 Task: Find a house in Savage, United States, for two guests from June 8 to June 16, with a price range of ₹10,000 to ₹15,000, including Wifi and self check-in, and hosted by someone who speaks English.
Action: Mouse moved to (446, 118)
Screenshot: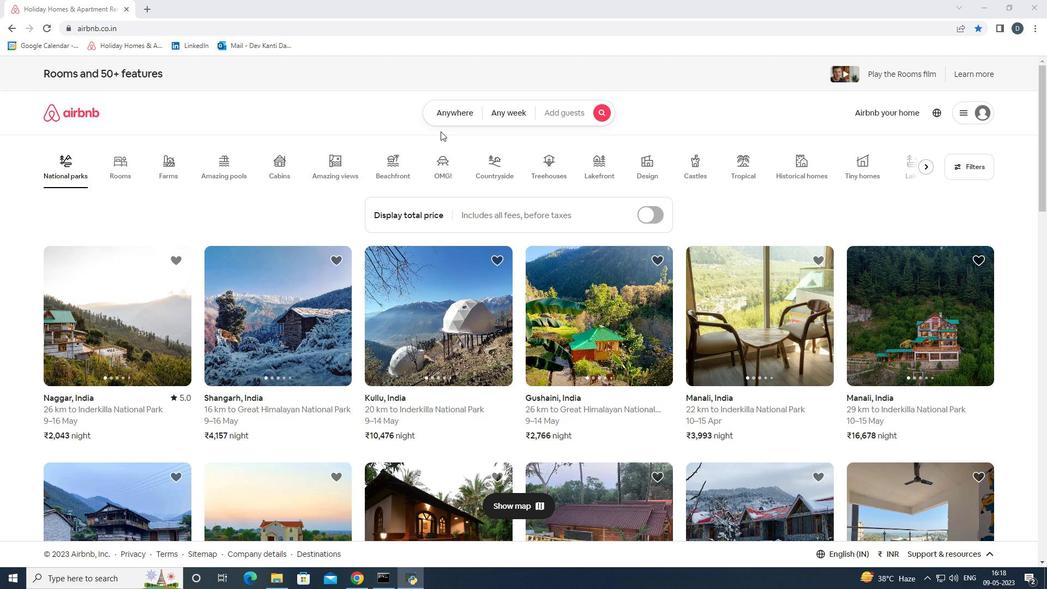 
Action: Mouse pressed left at (446, 118)
Screenshot: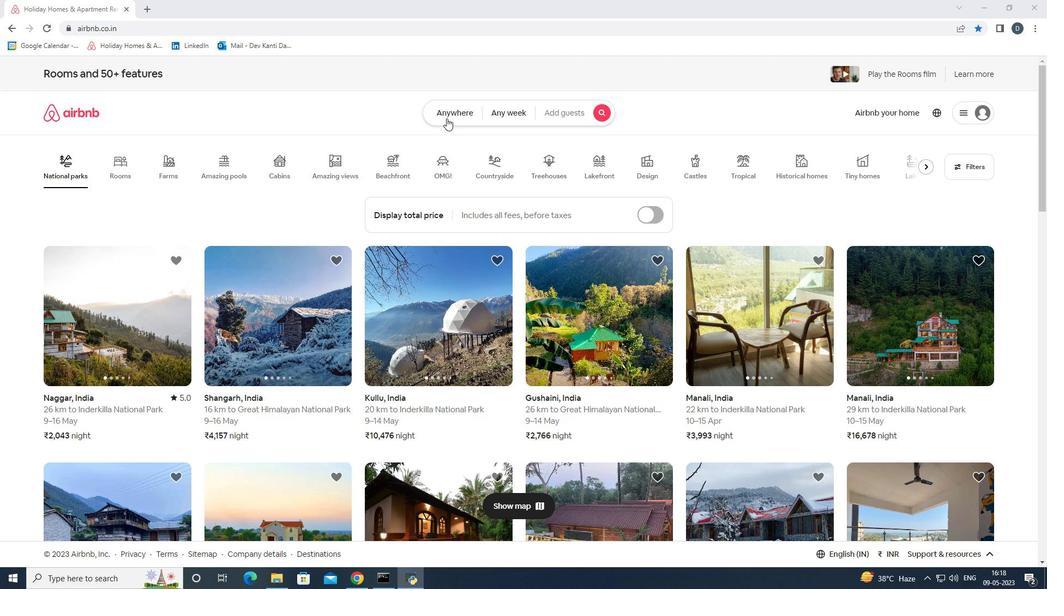 
Action: Mouse moved to (389, 158)
Screenshot: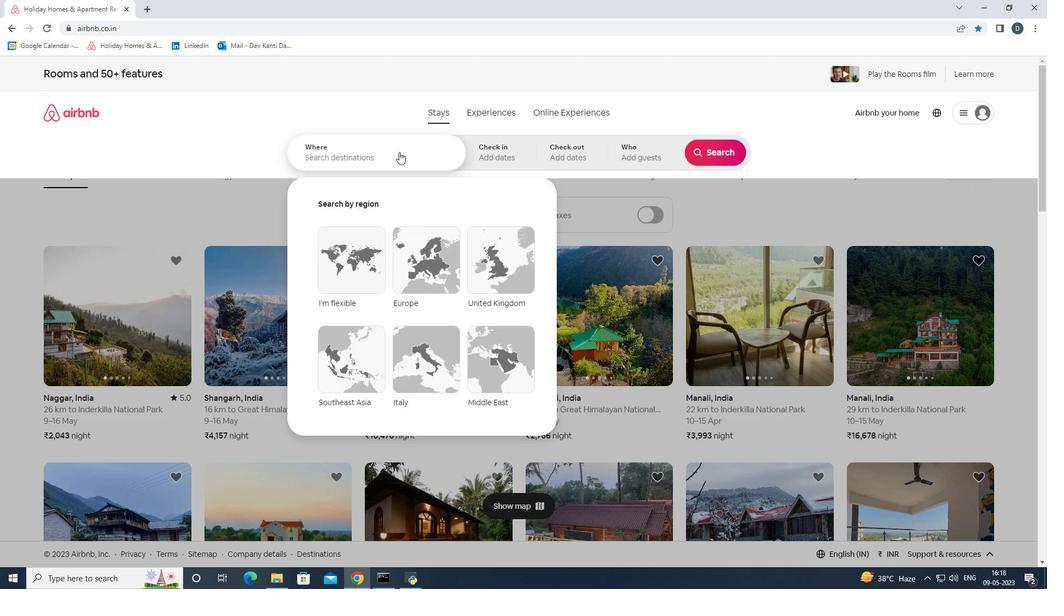 
Action: Mouse pressed left at (389, 158)
Screenshot: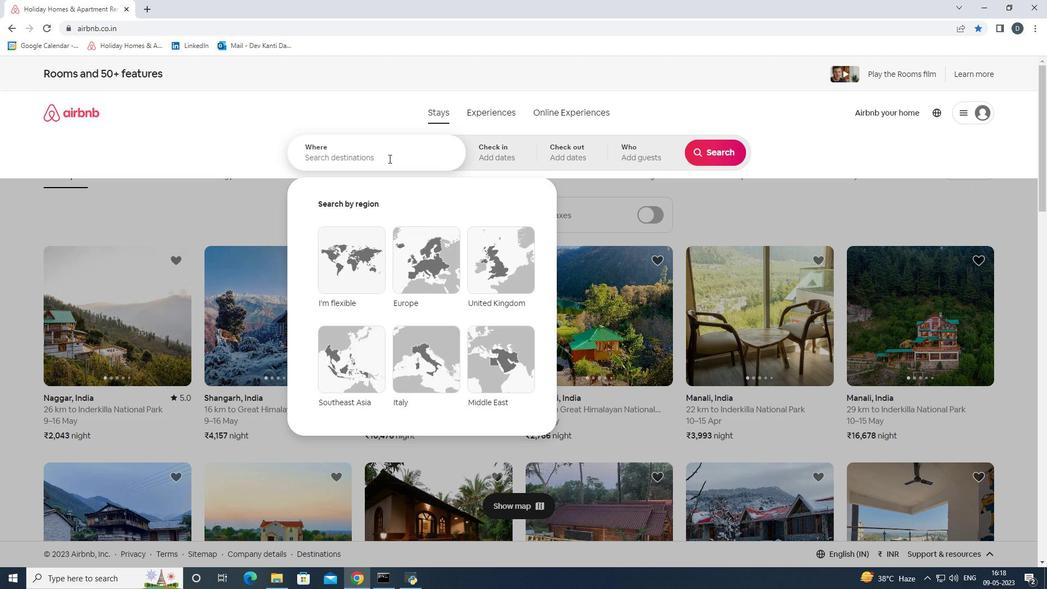 
Action: Key pressed <Key.shift><Key.shift><Key.shift><Key.shift><Key.shift><Key.shift><Key.shift>Savage,<Key.space><Key.shift><Key.shift><Key.shift><Key.shift><Key.shift><Key.shift><Key.shift>United<Key.space><Key.shift>States<Key.enter>
Screenshot: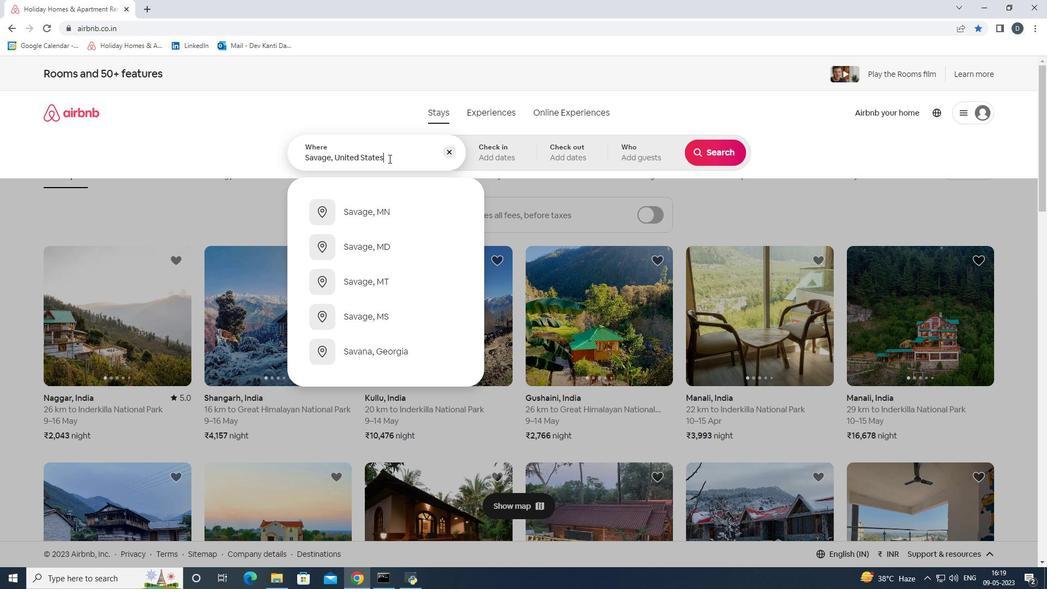
Action: Mouse moved to (707, 242)
Screenshot: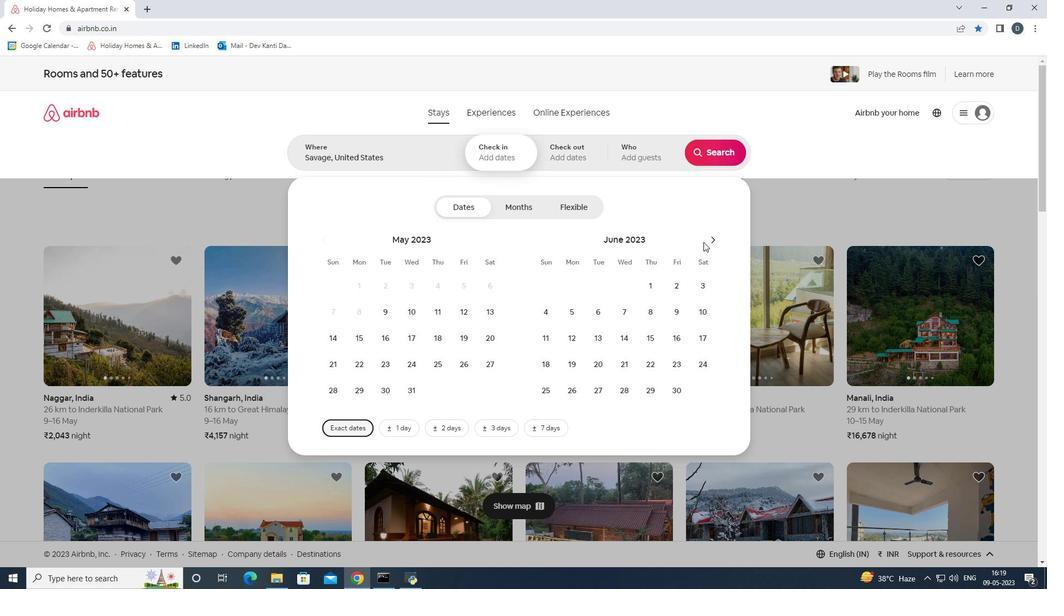 
Action: Mouse pressed left at (707, 242)
Screenshot: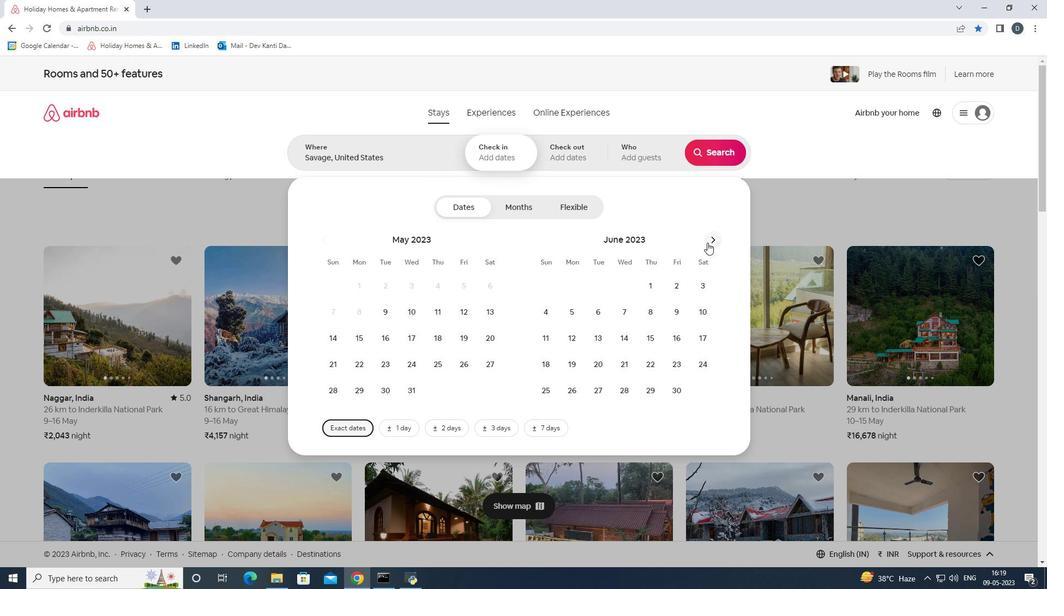 
Action: Mouse moved to (444, 312)
Screenshot: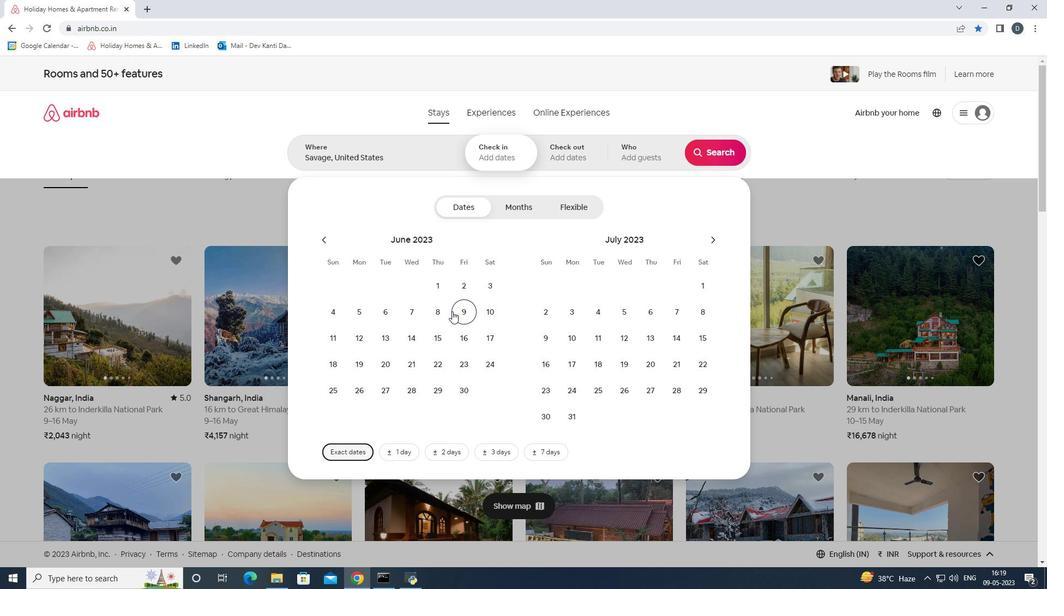
Action: Mouse pressed left at (444, 312)
Screenshot: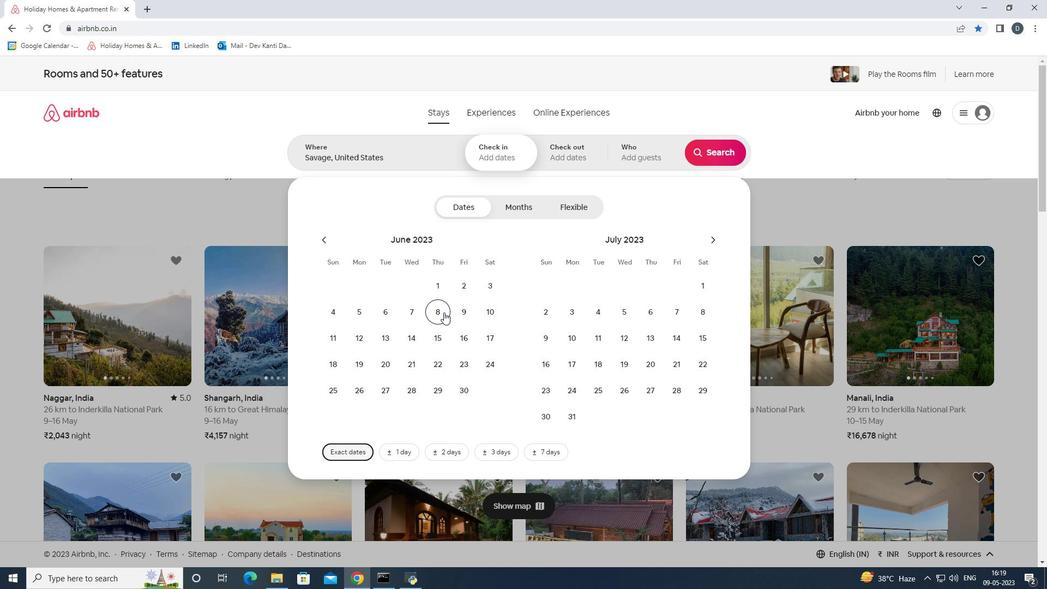 
Action: Mouse moved to (473, 331)
Screenshot: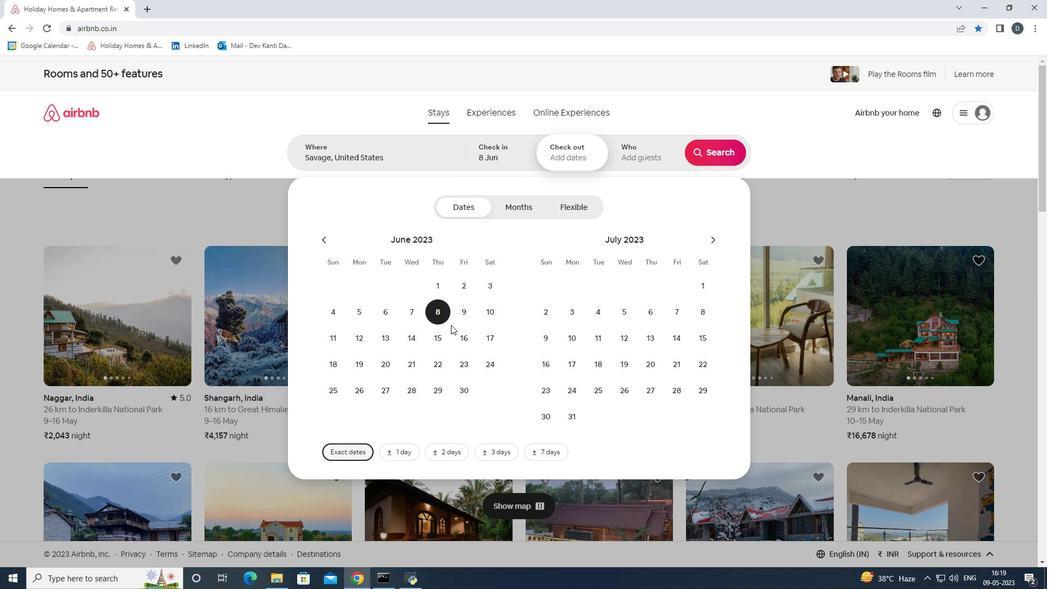 
Action: Mouse pressed left at (473, 331)
Screenshot: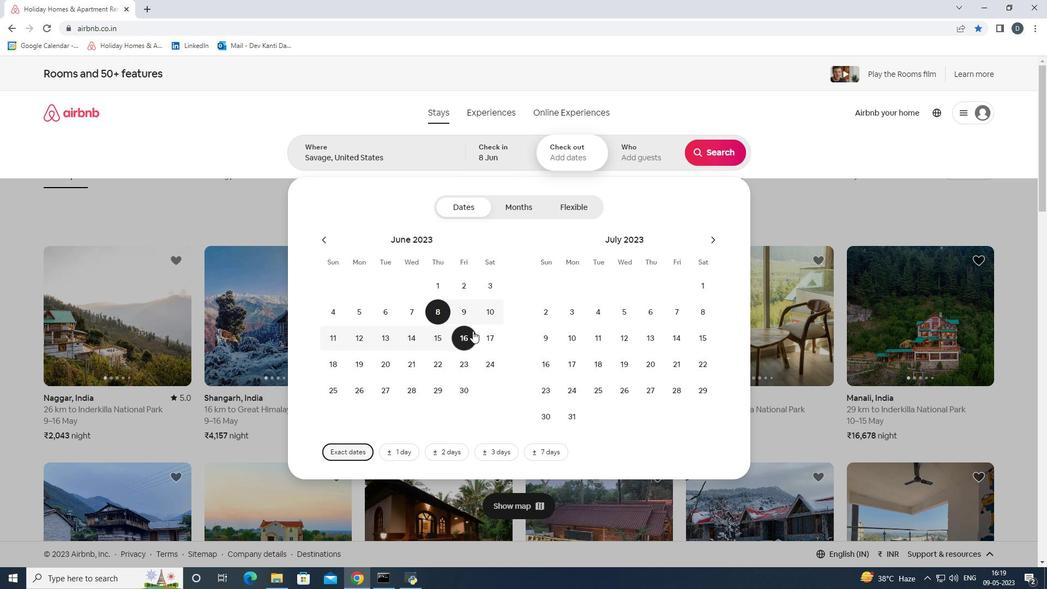 
Action: Mouse moved to (641, 146)
Screenshot: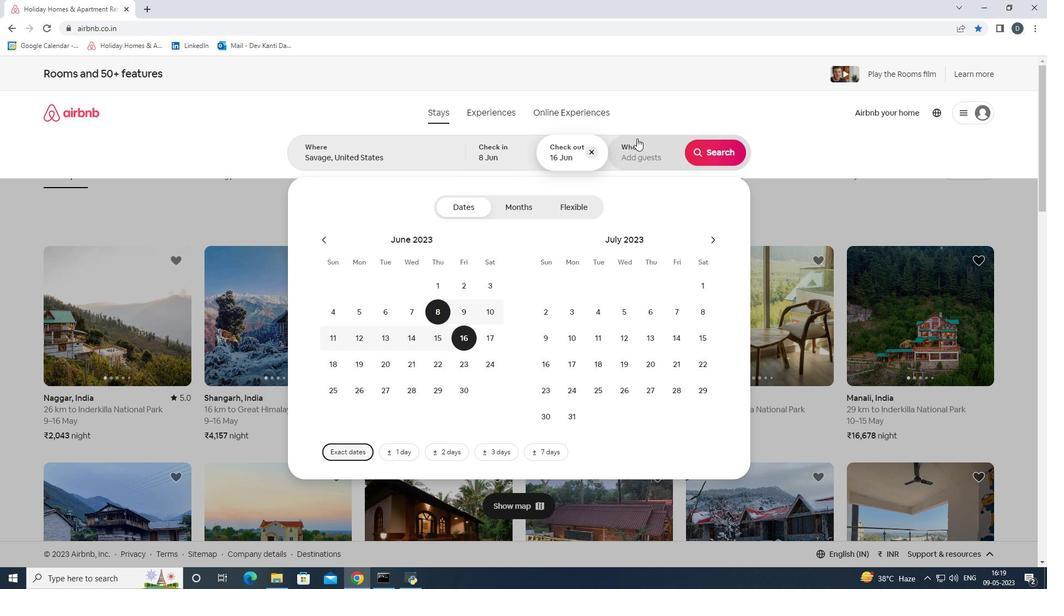 
Action: Mouse pressed left at (641, 146)
Screenshot: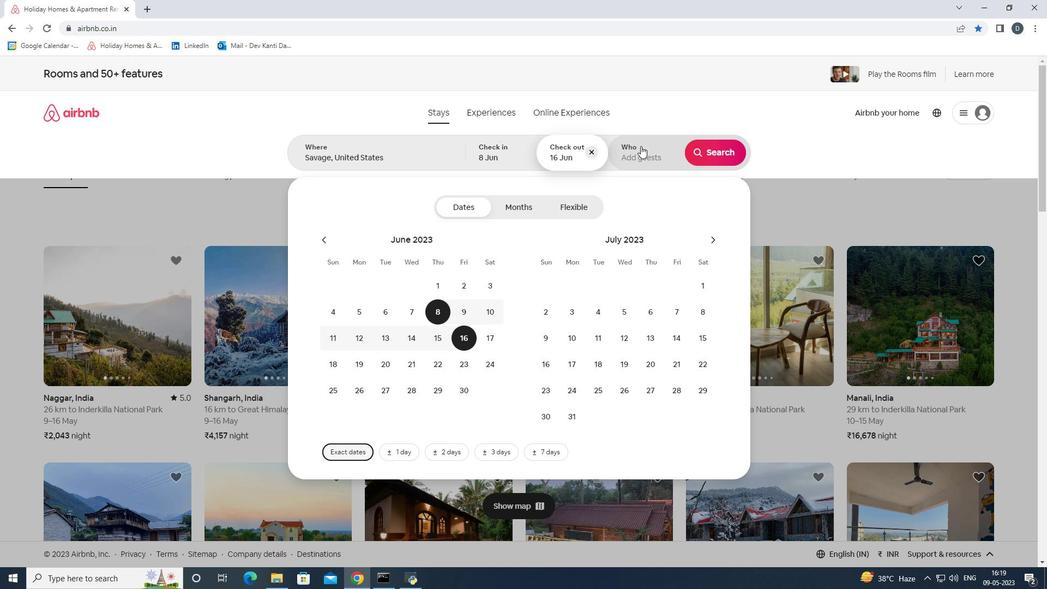
Action: Mouse moved to (715, 205)
Screenshot: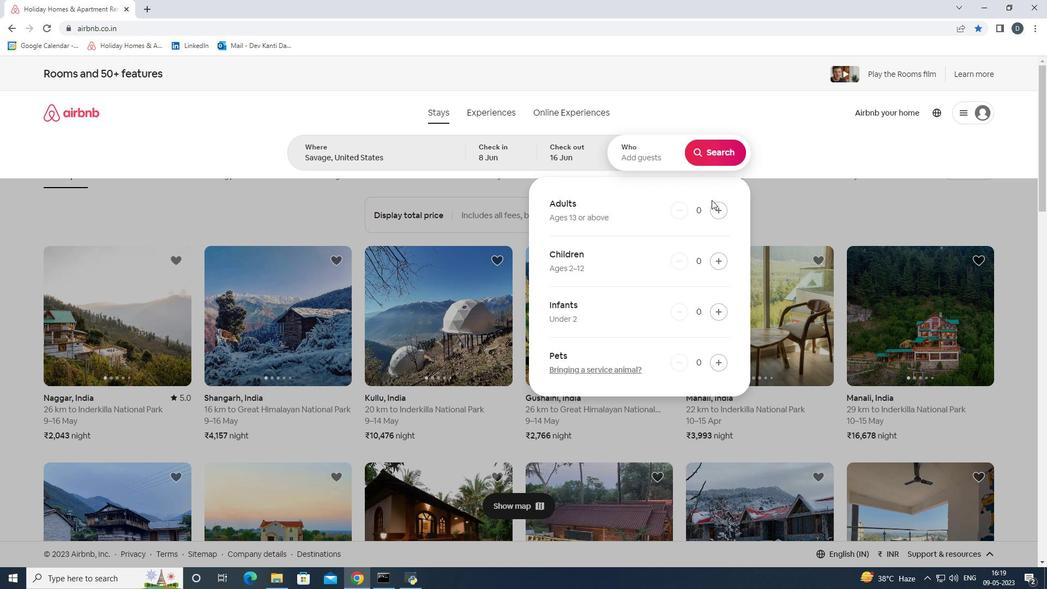 
Action: Mouse pressed left at (715, 205)
Screenshot: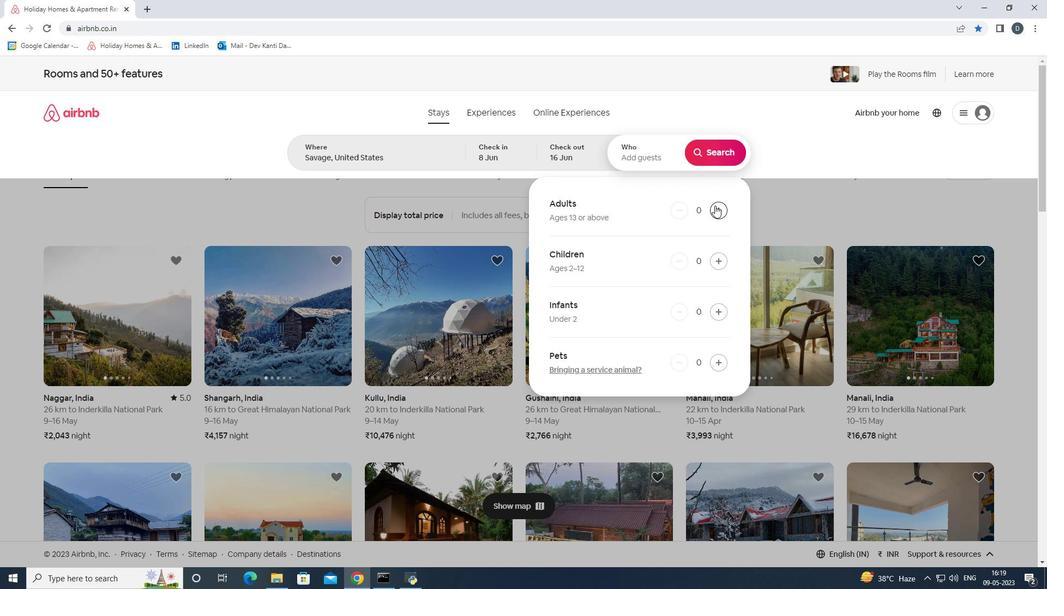 
Action: Mouse pressed left at (715, 205)
Screenshot: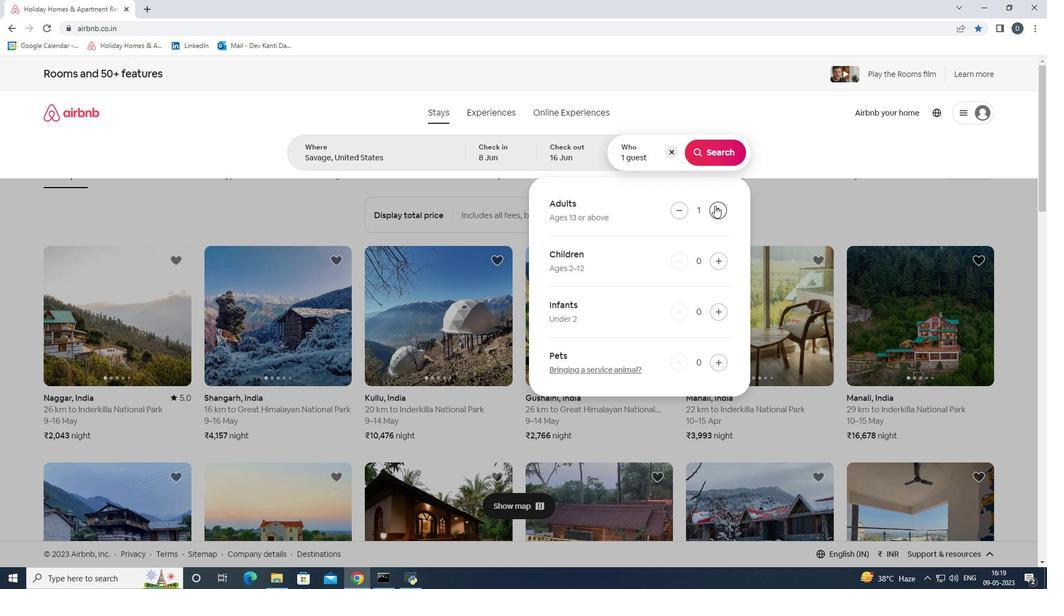 
Action: Mouse moved to (714, 162)
Screenshot: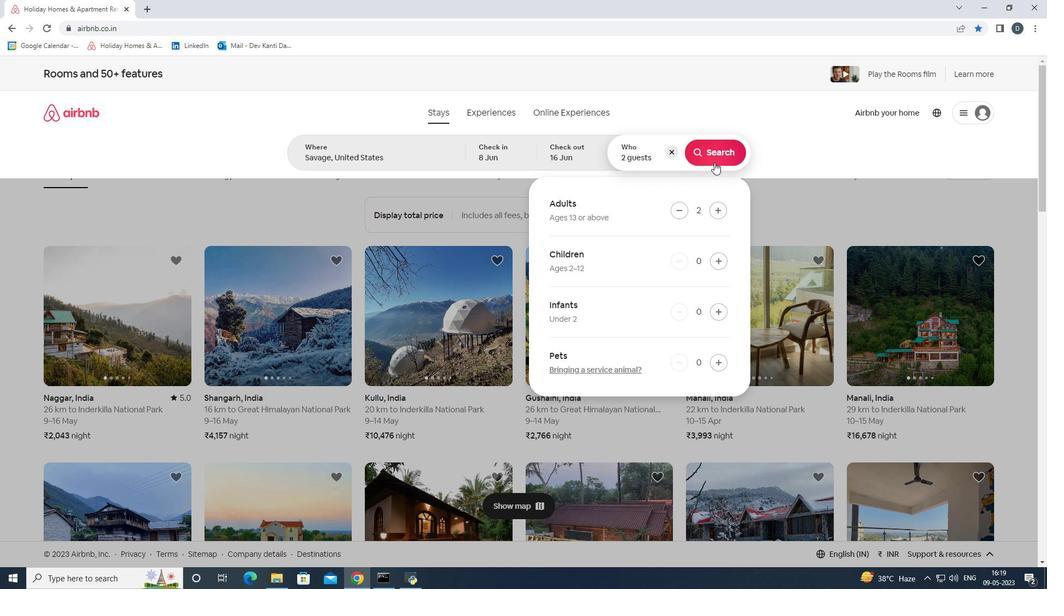 
Action: Mouse pressed left at (714, 162)
Screenshot: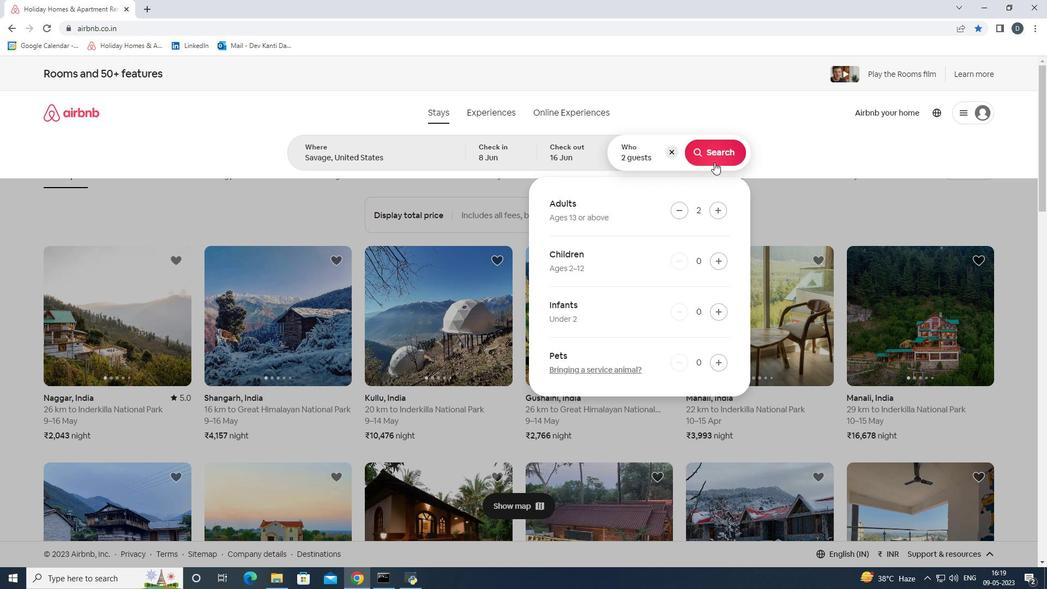 
Action: Mouse moved to (980, 130)
Screenshot: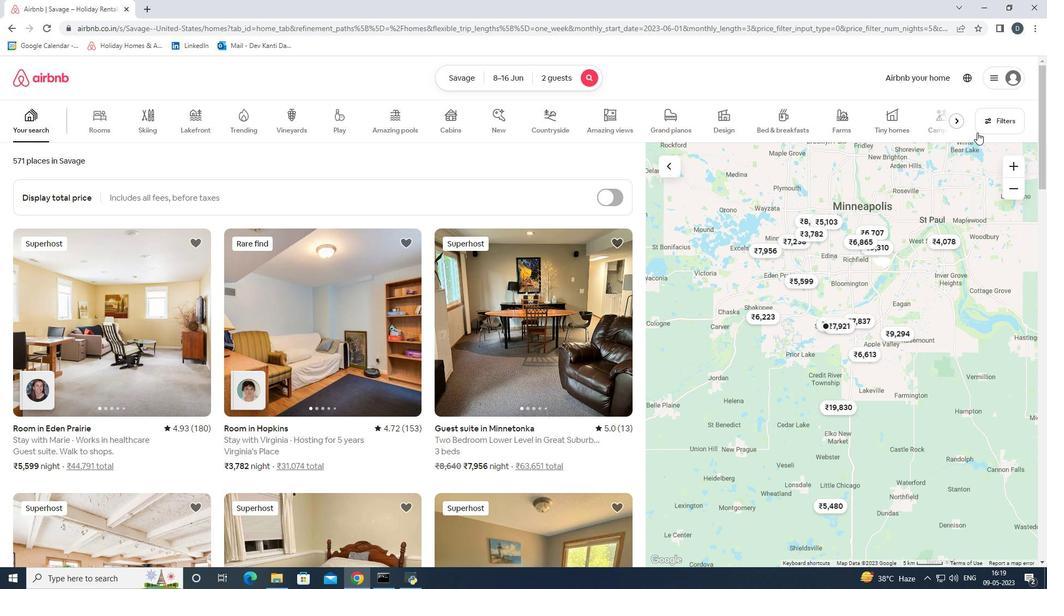
Action: Mouse pressed left at (980, 130)
Screenshot: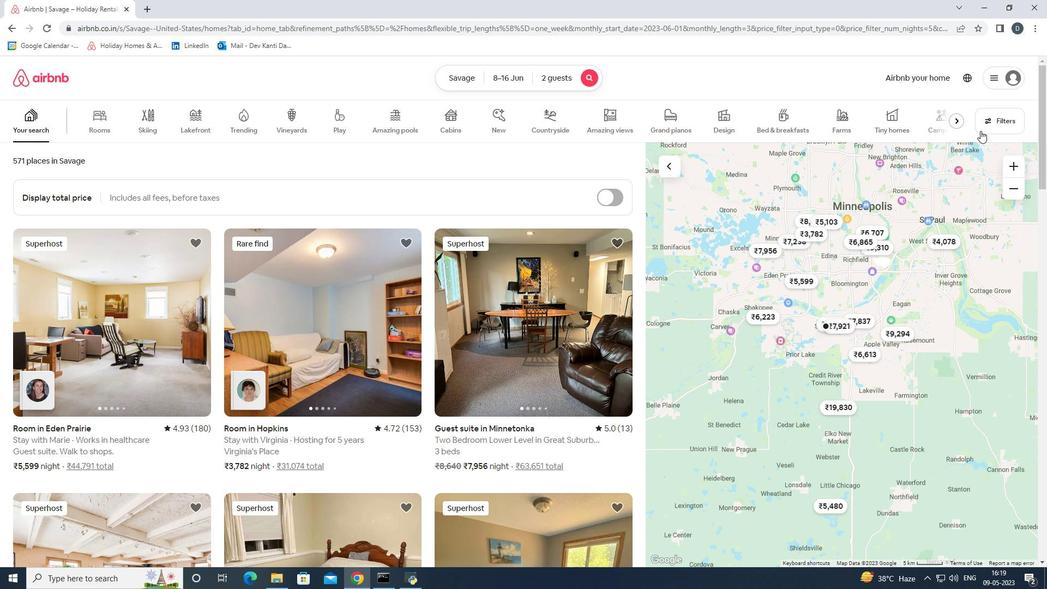 
Action: Mouse moved to (441, 386)
Screenshot: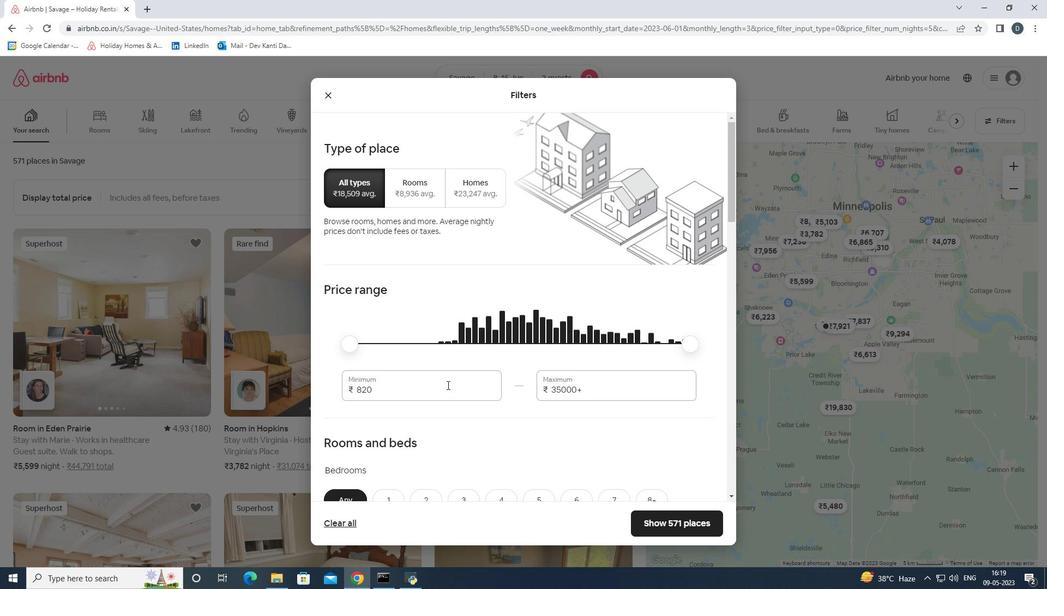 
Action: Mouse pressed left at (441, 386)
Screenshot: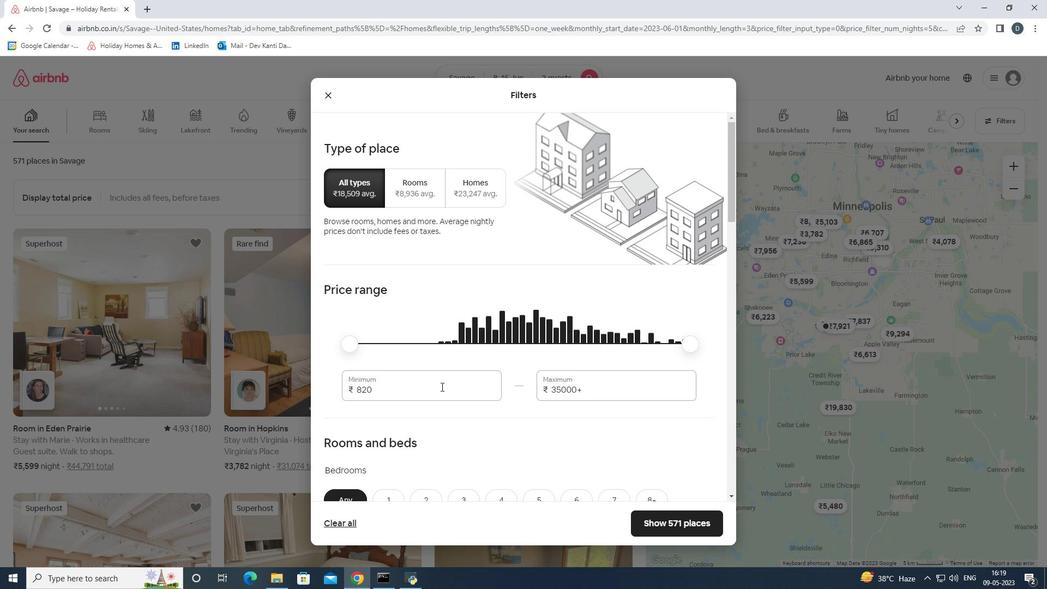 
Action: Mouse pressed left at (441, 386)
Screenshot: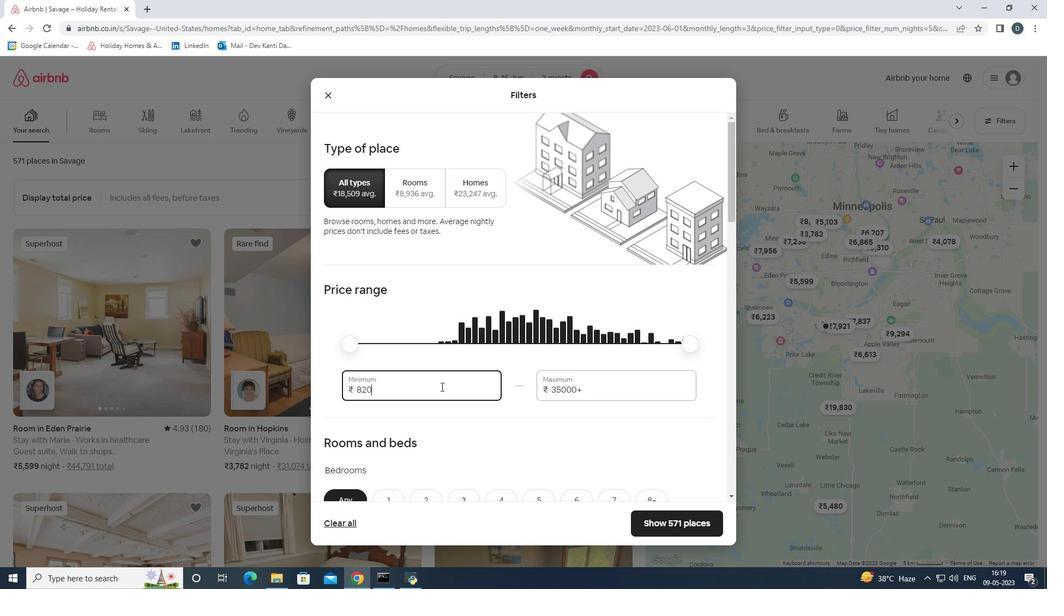 
Action: Mouse moved to (441, 386)
Screenshot: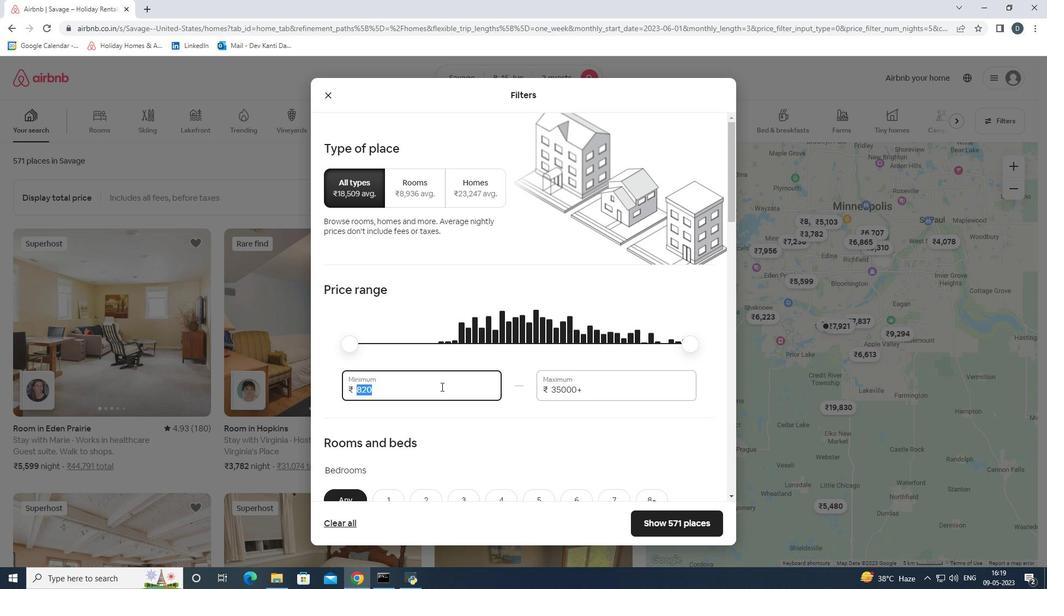 
Action: Key pressed 10000<Key.tab>15000
Screenshot: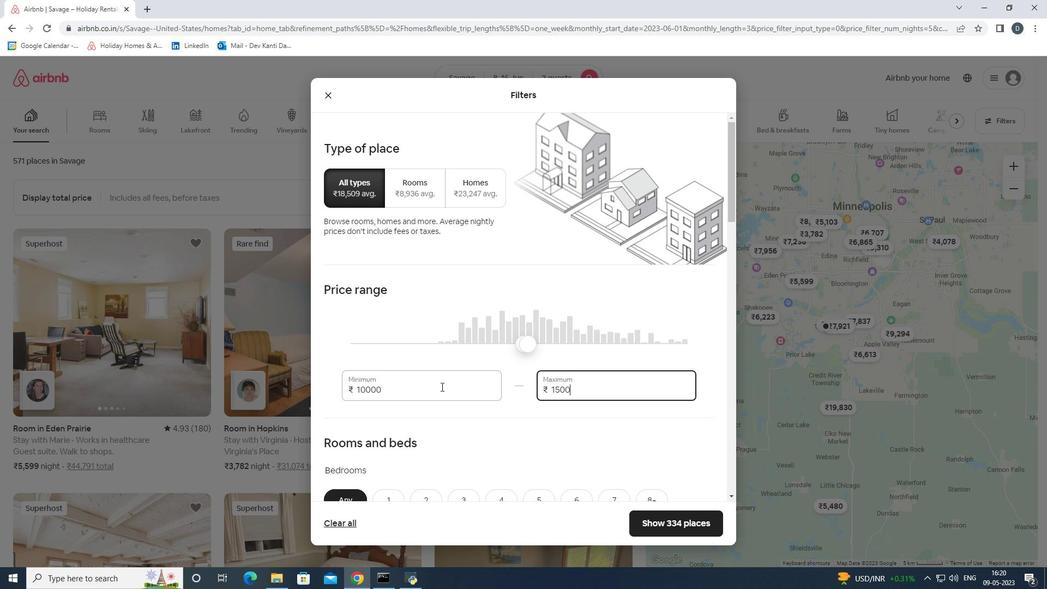 
Action: Mouse scrolled (441, 386) with delta (0, 0)
Screenshot: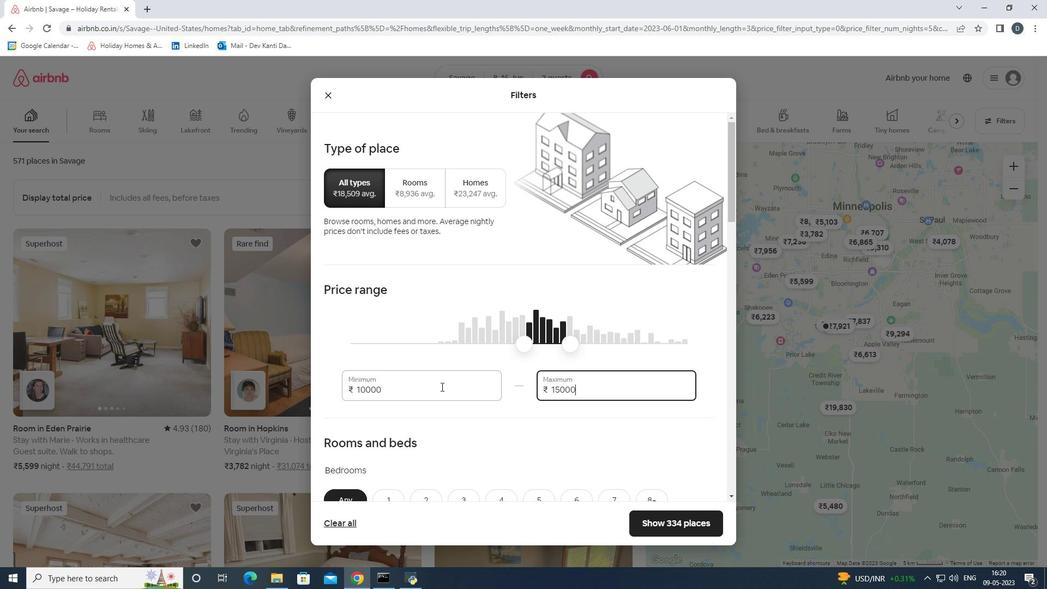 
Action: Mouse scrolled (441, 386) with delta (0, 0)
Screenshot: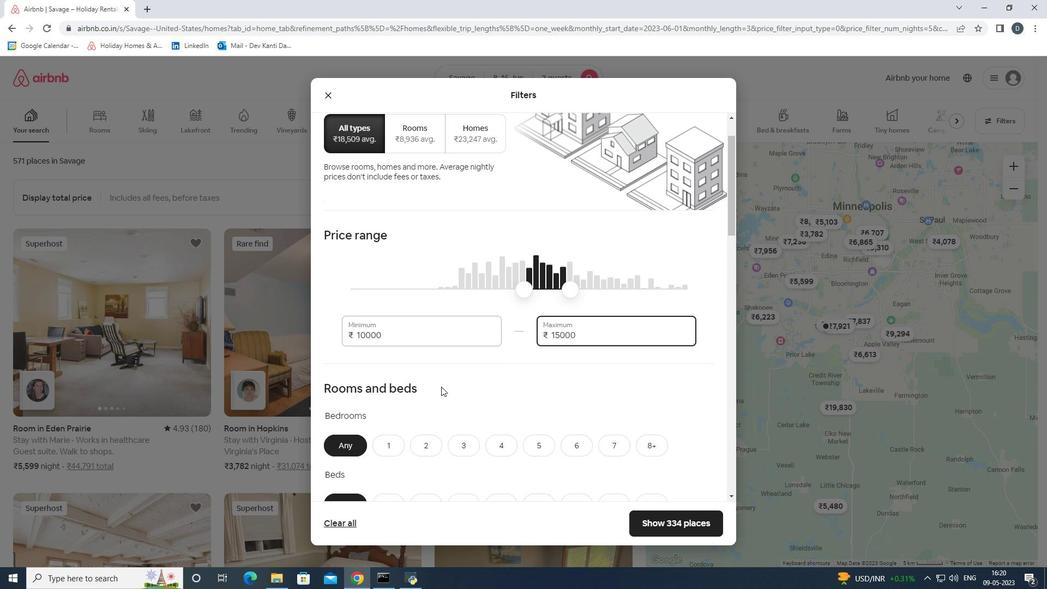 
Action: Mouse scrolled (441, 386) with delta (0, 0)
Screenshot: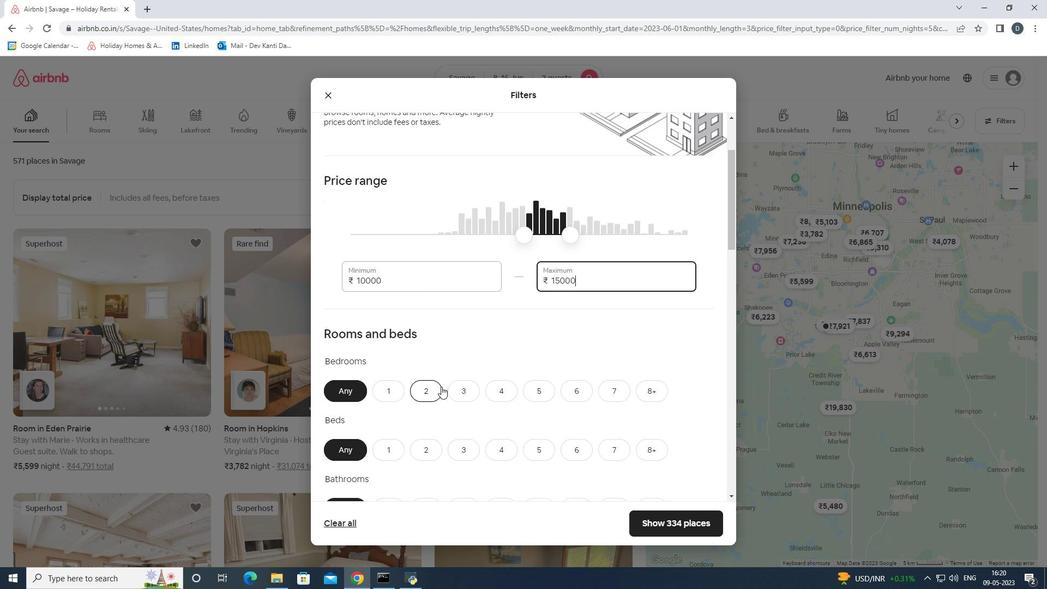 
Action: Mouse moved to (396, 347)
Screenshot: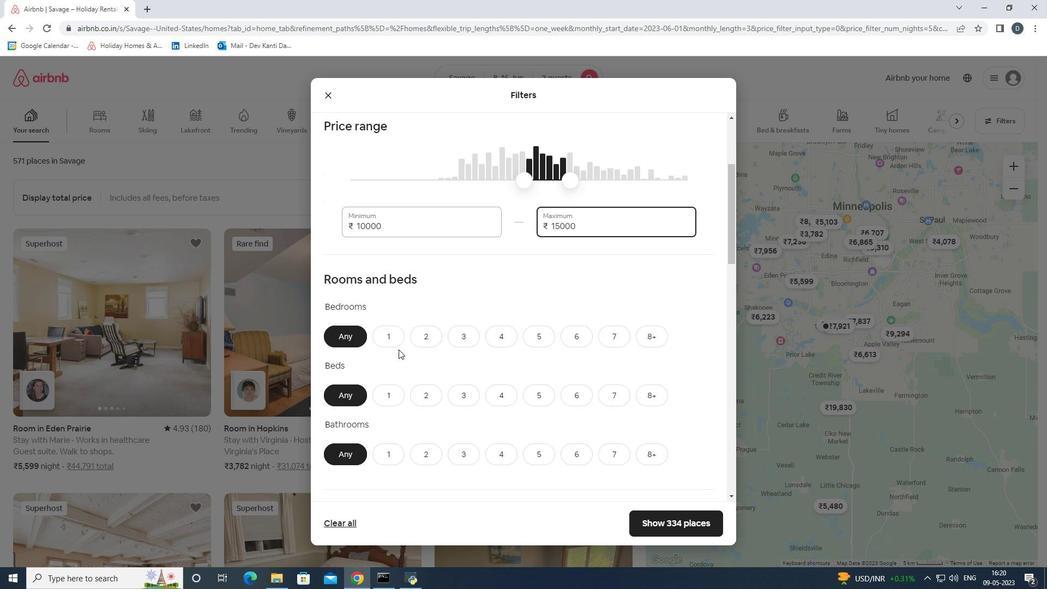 
Action: Mouse pressed left at (396, 347)
Screenshot: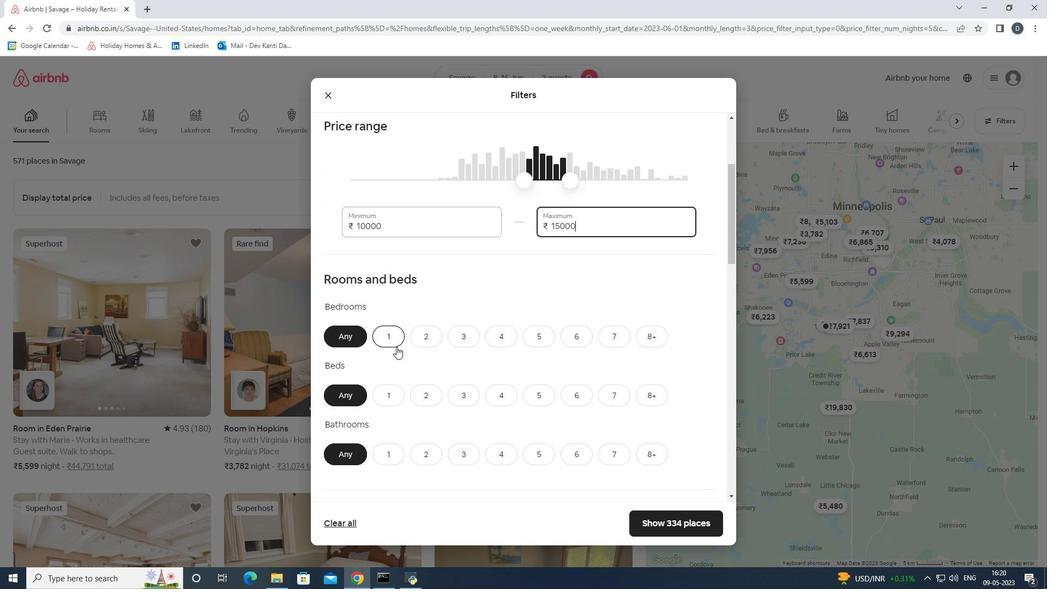 
Action: Mouse moved to (389, 383)
Screenshot: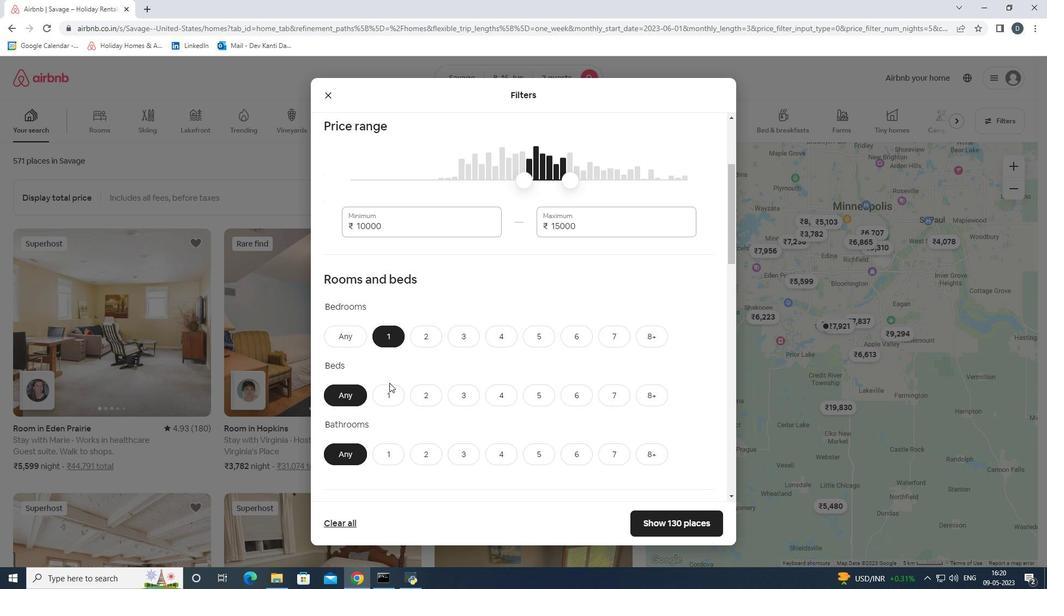 
Action: Mouse pressed left at (389, 383)
Screenshot: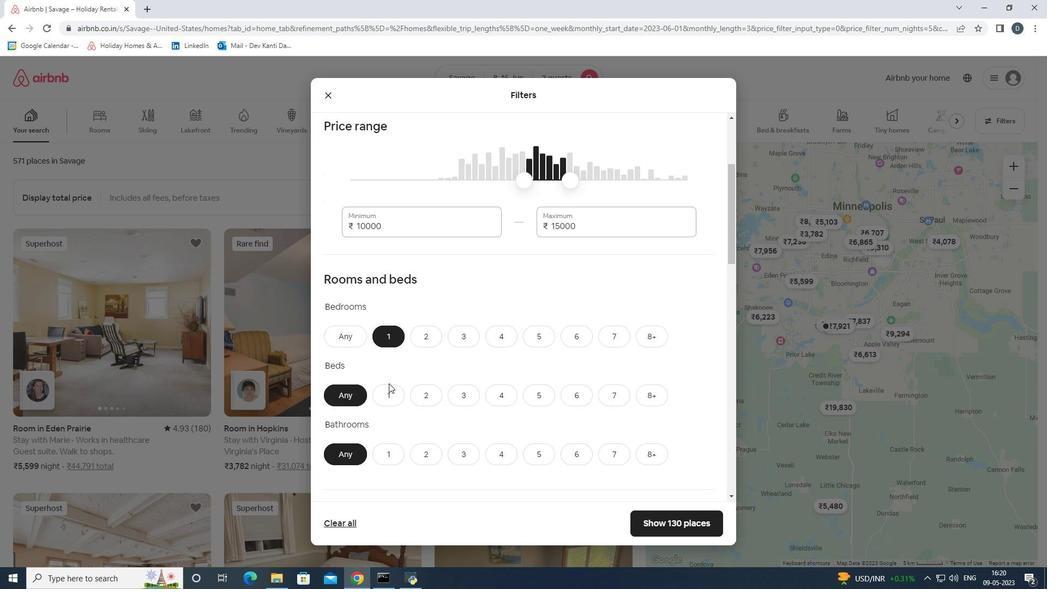 
Action: Mouse moved to (389, 389)
Screenshot: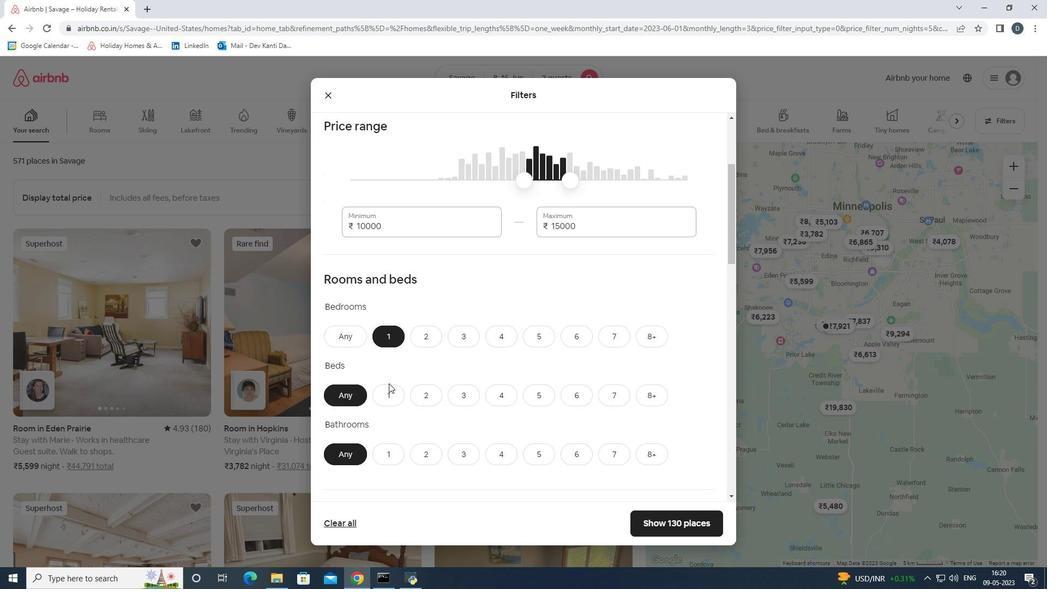 
Action: Mouse pressed left at (389, 389)
Screenshot: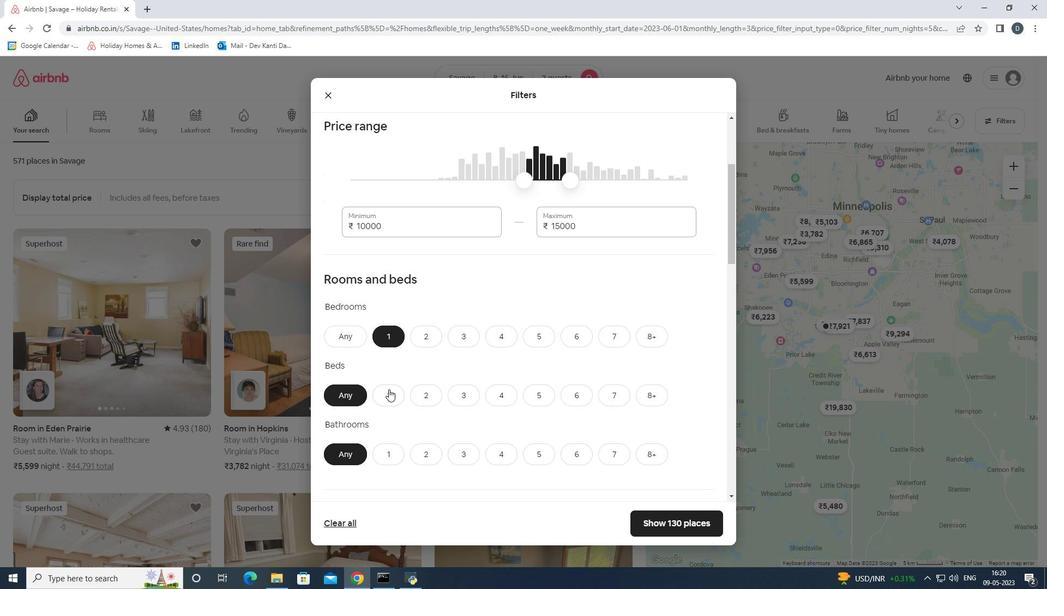 
Action: Mouse moved to (392, 447)
Screenshot: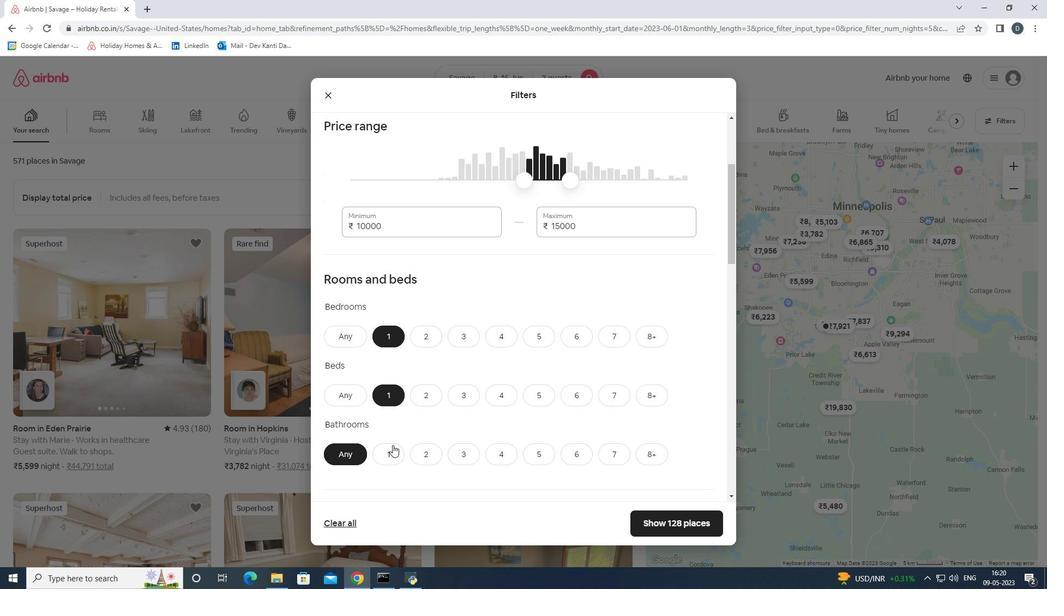 
Action: Mouse pressed left at (392, 447)
Screenshot: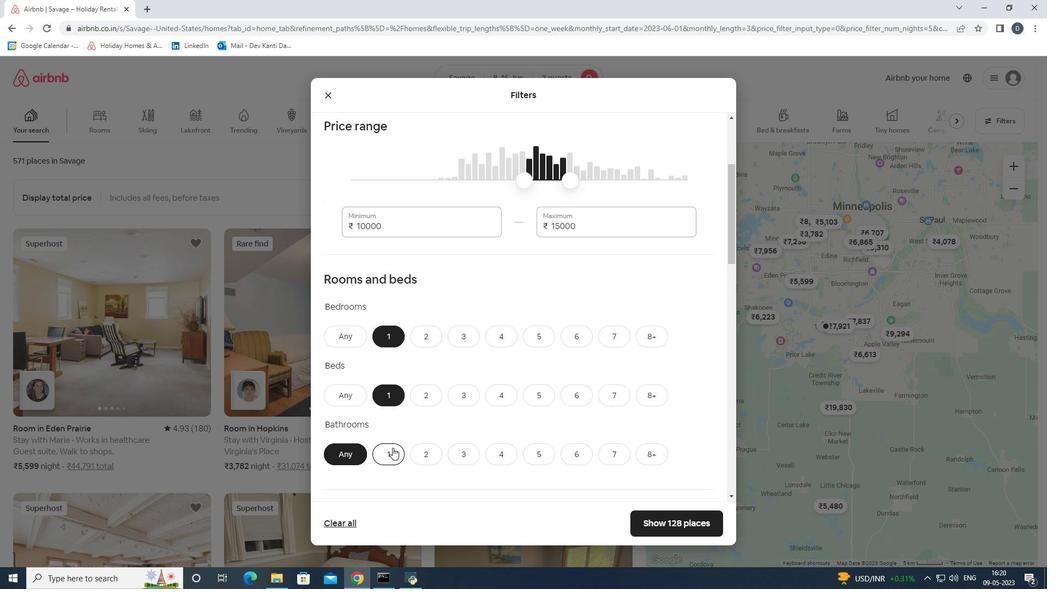 
Action: Mouse scrolled (392, 447) with delta (0, 0)
Screenshot: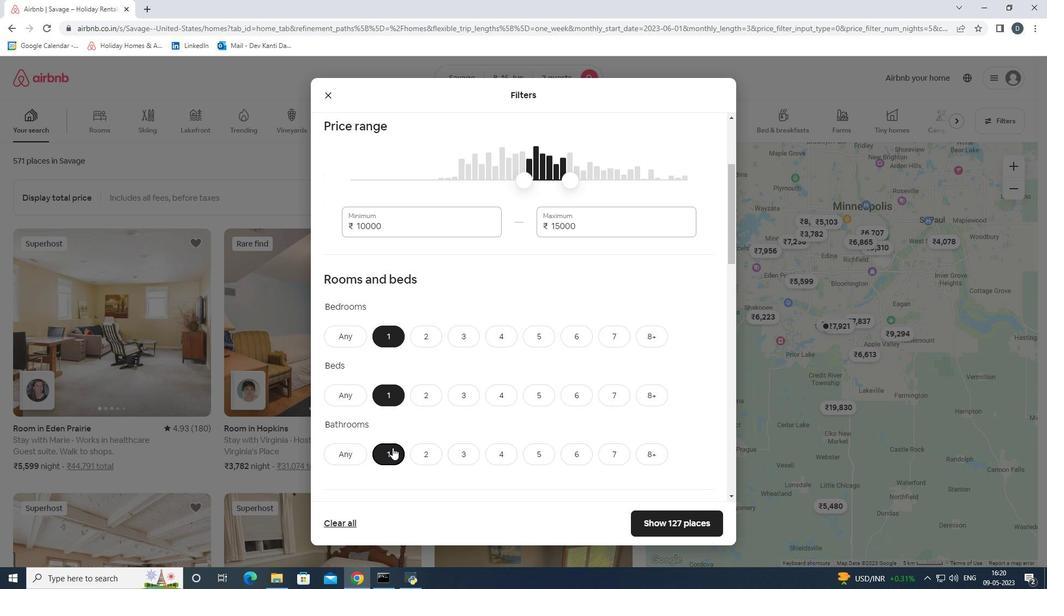 
Action: Mouse moved to (393, 438)
Screenshot: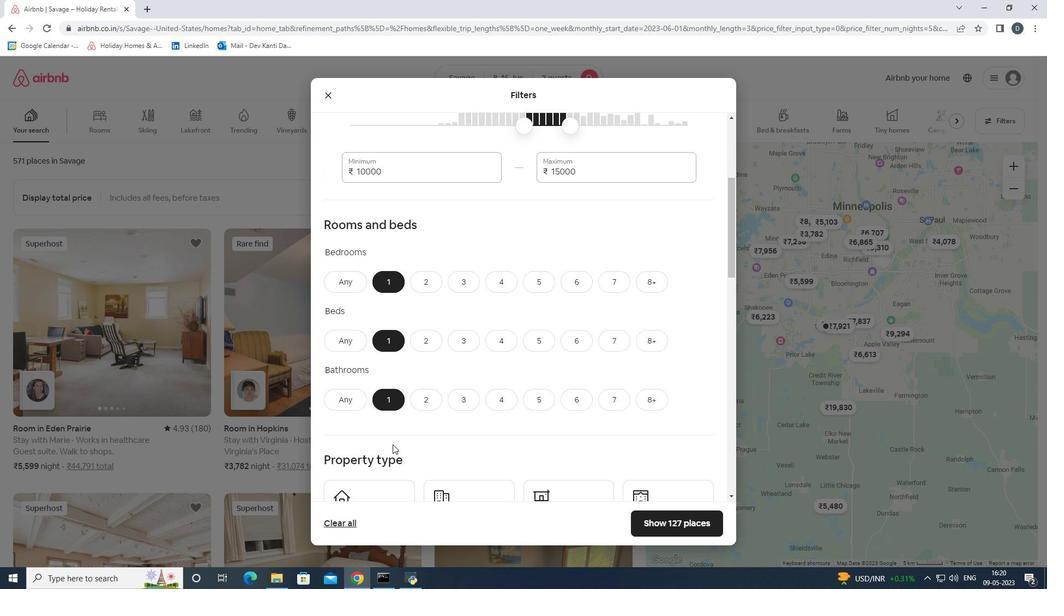 
Action: Mouse scrolled (393, 437) with delta (0, 0)
Screenshot: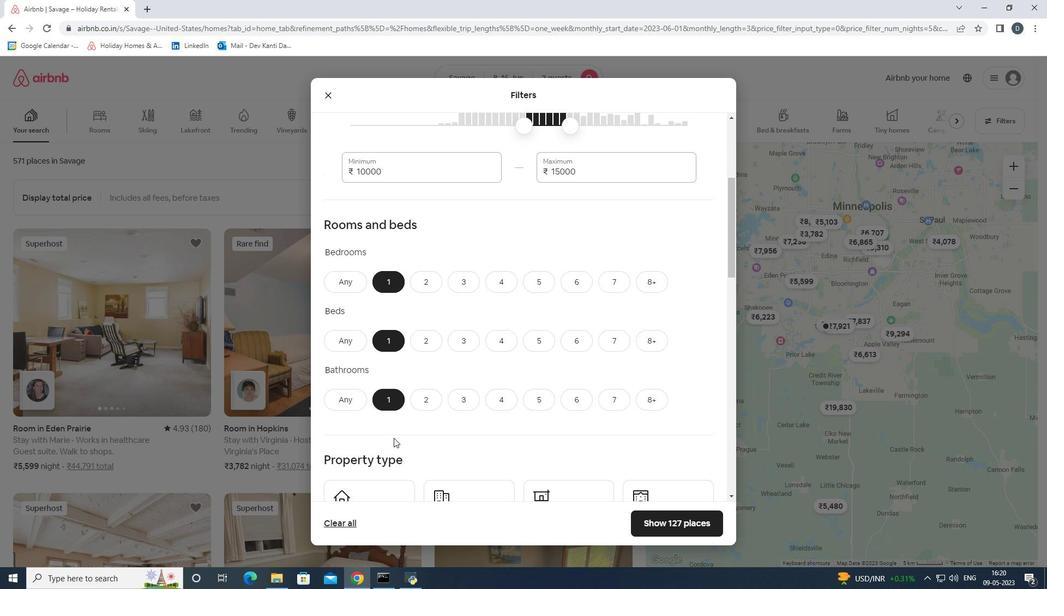 
Action: Mouse scrolled (393, 437) with delta (0, 0)
Screenshot: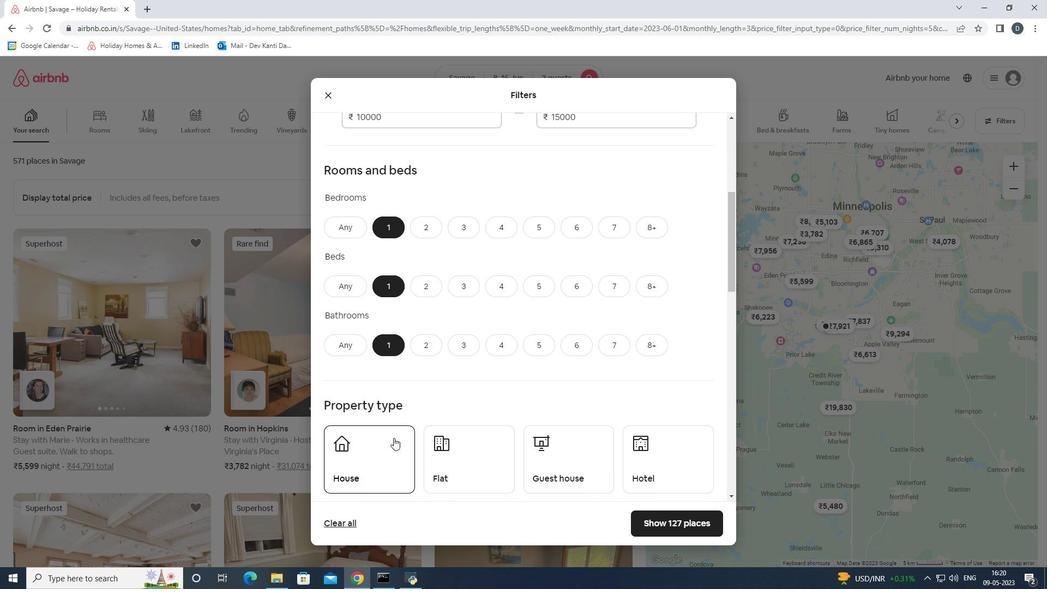 
Action: Mouse scrolled (393, 437) with delta (0, 0)
Screenshot: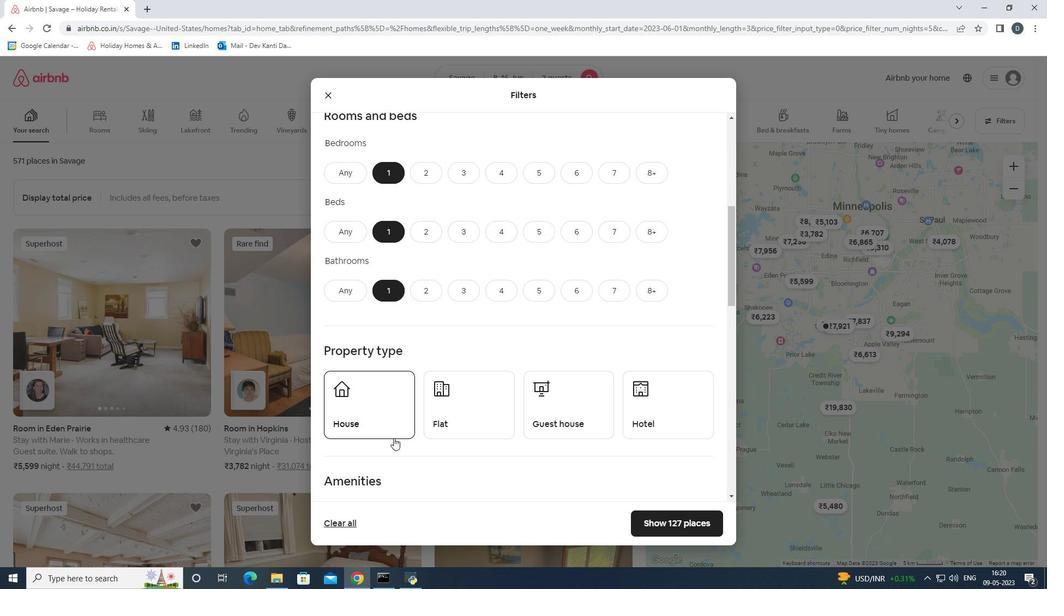 
Action: Mouse moved to (397, 375)
Screenshot: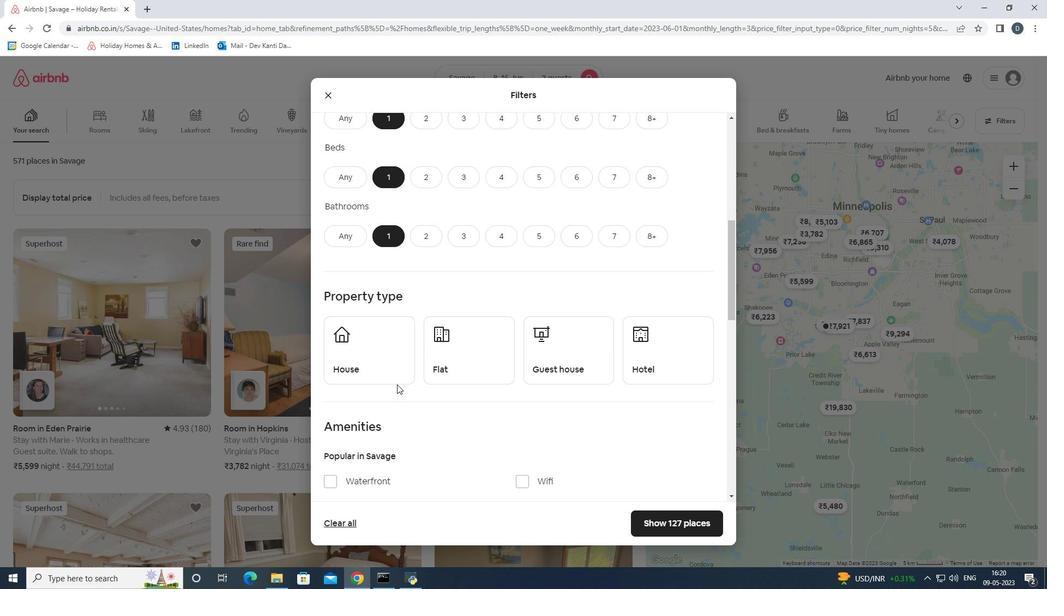 
Action: Mouse pressed left at (397, 375)
Screenshot: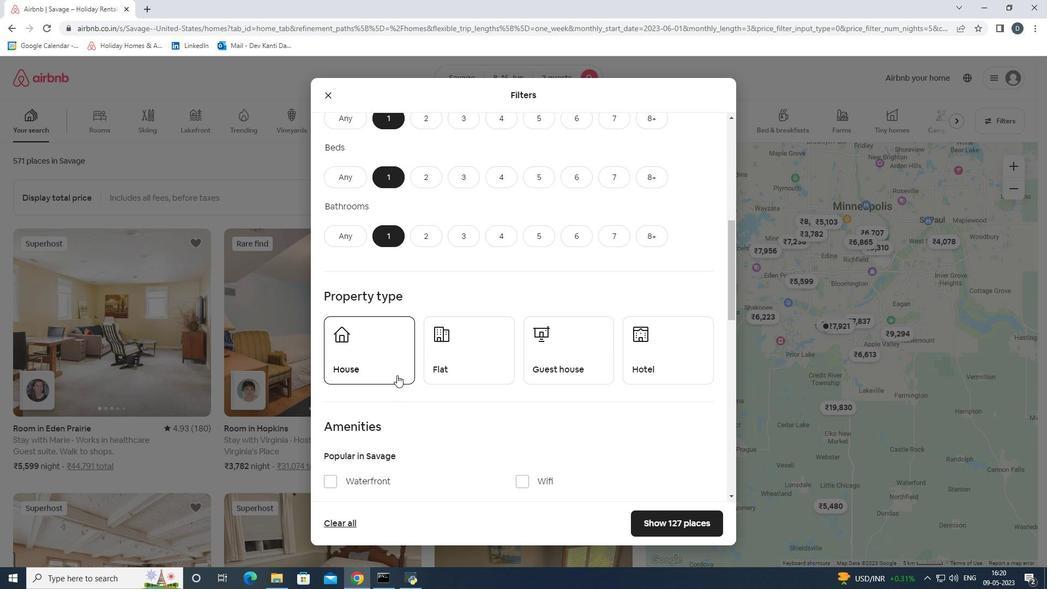 
Action: Mouse moved to (440, 359)
Screenshot: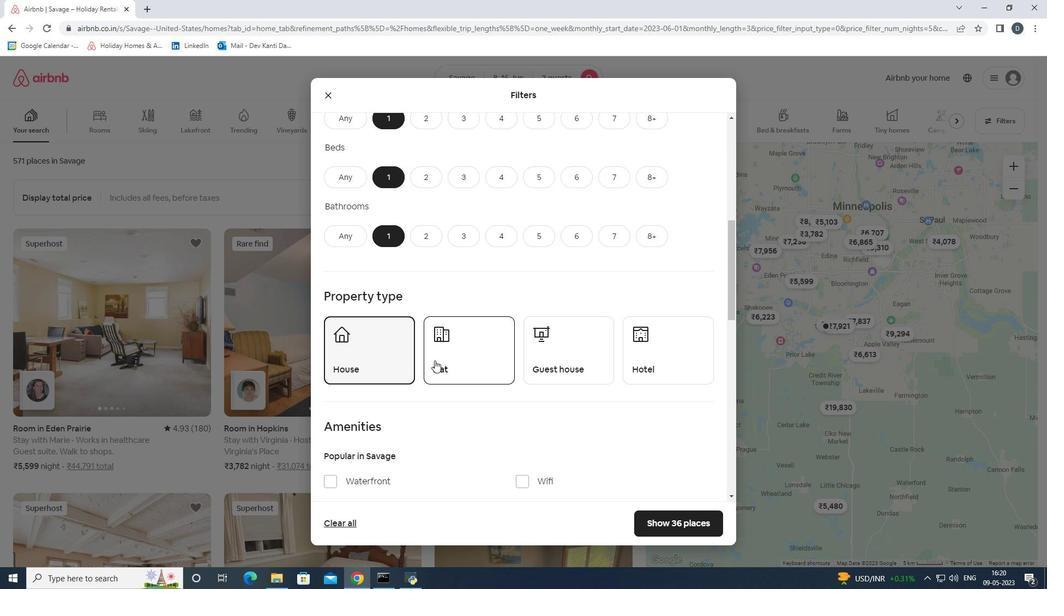 
Action: Mouse pressed left at (440, 359)
Screenshot: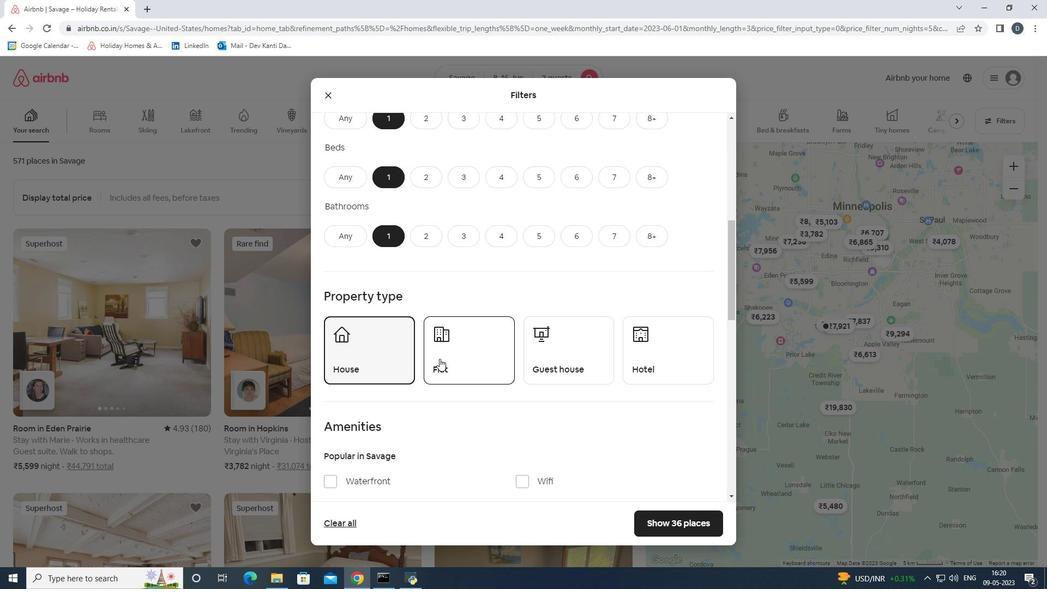 
Action: Mouse moved to (552, 347)
Screenshot: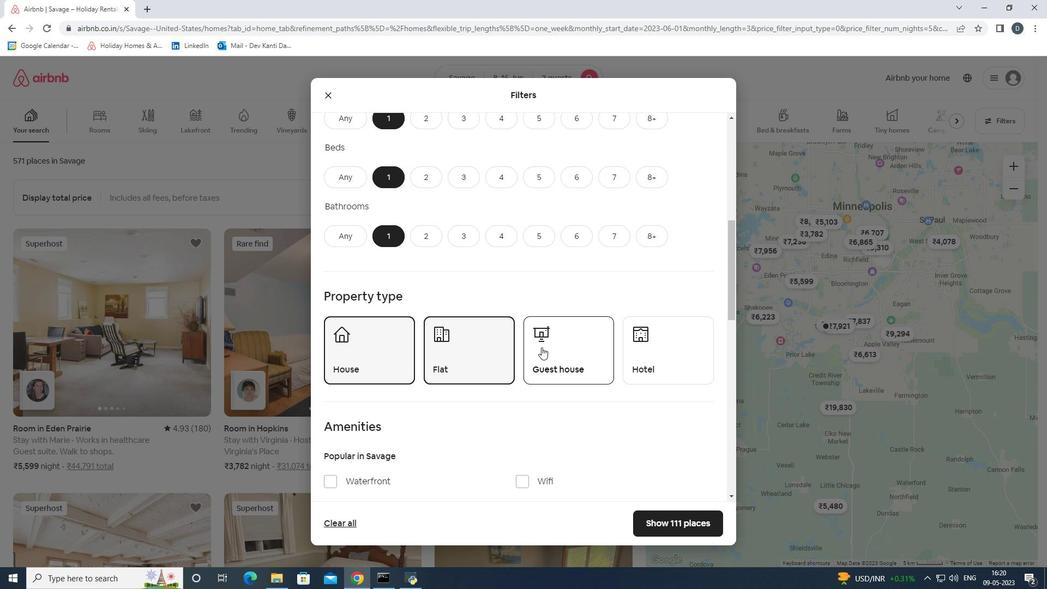 
Action: Mouse pressed left at (552, 347)
Screenshot: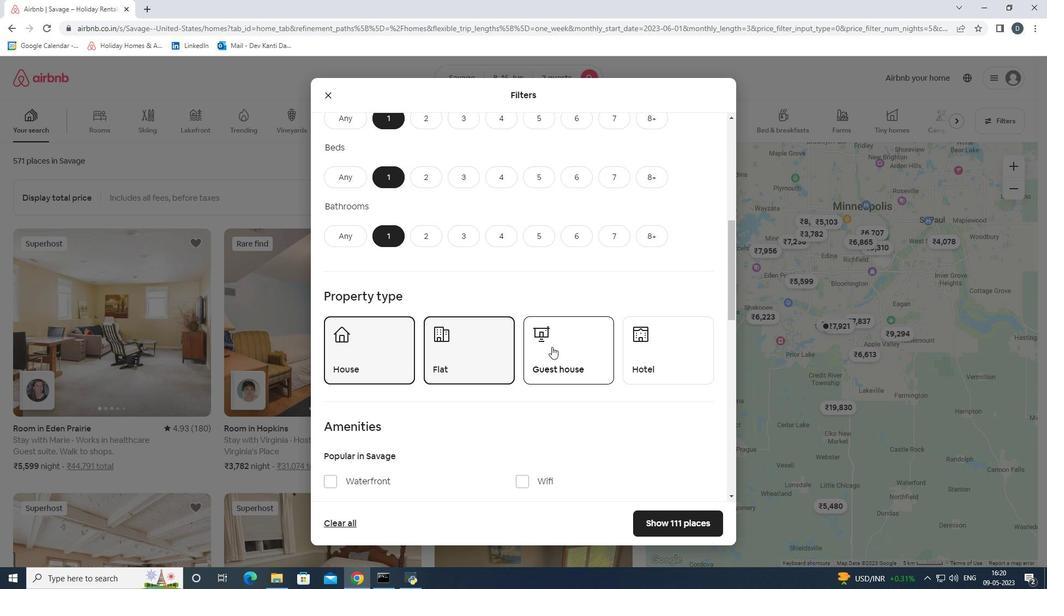 
Action: Mouse moved to (639, 355)
Screenshot: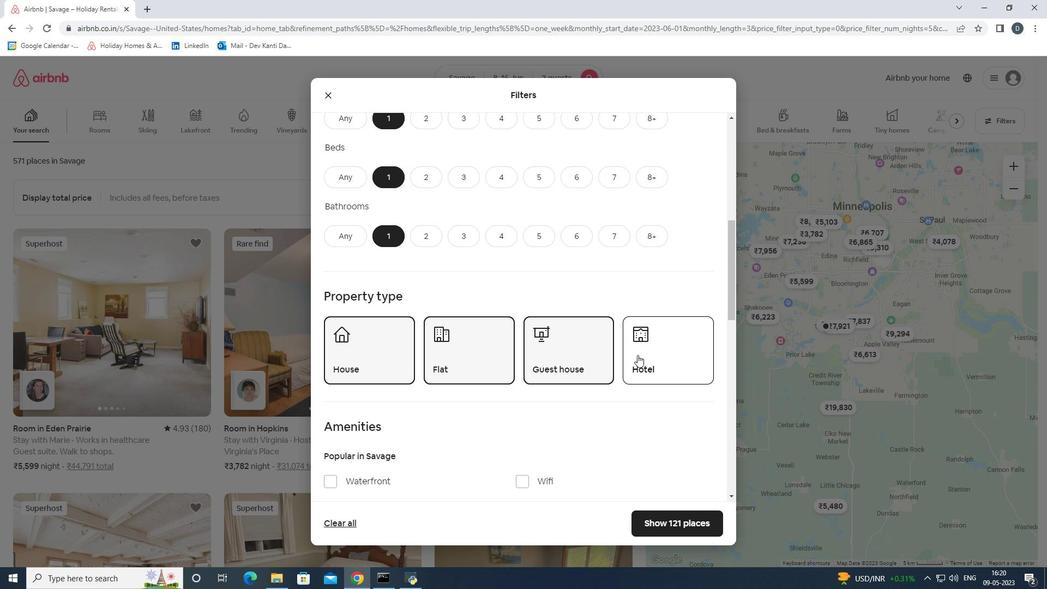 
Action: Mouse pressed left at (639, 355)
Screenshot: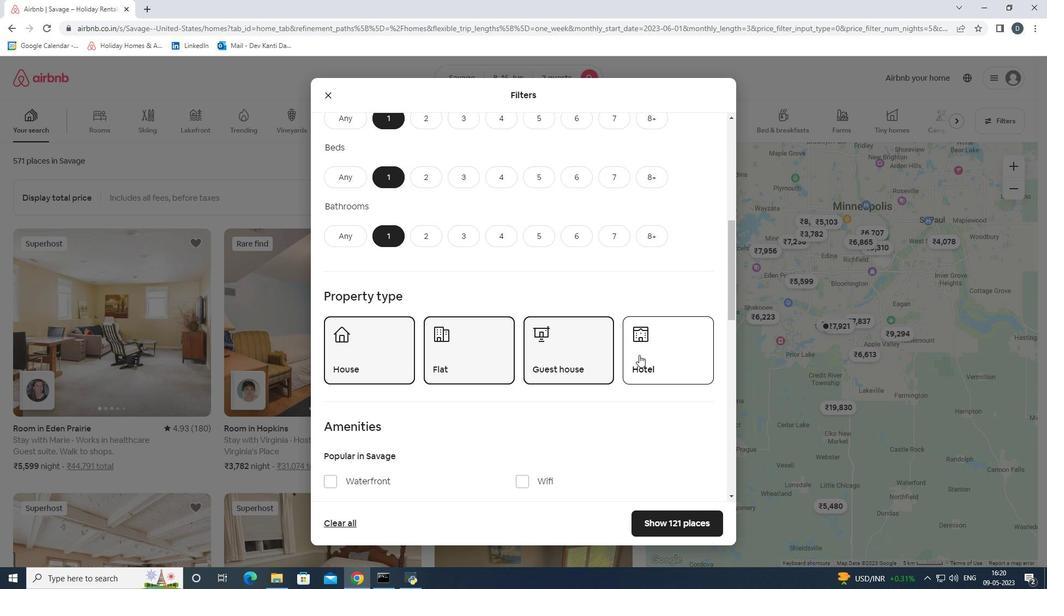 
Action: Mouse scrolled (639, 354) with delta (0, 0)
Screenshot: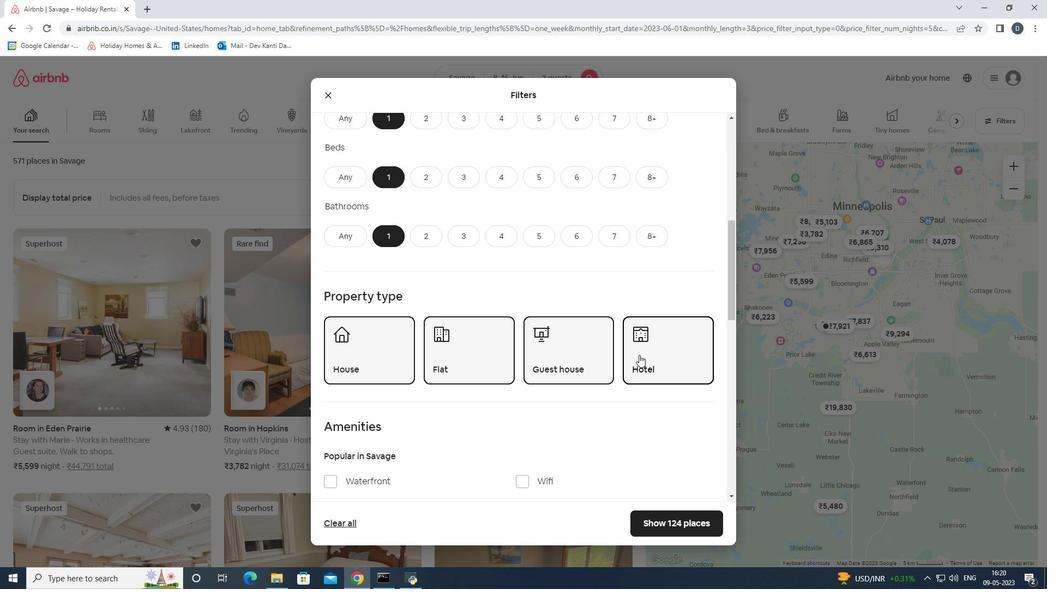 
Action: Mouse scrolled (639, 354) with delta (0, 0)
Screenshot: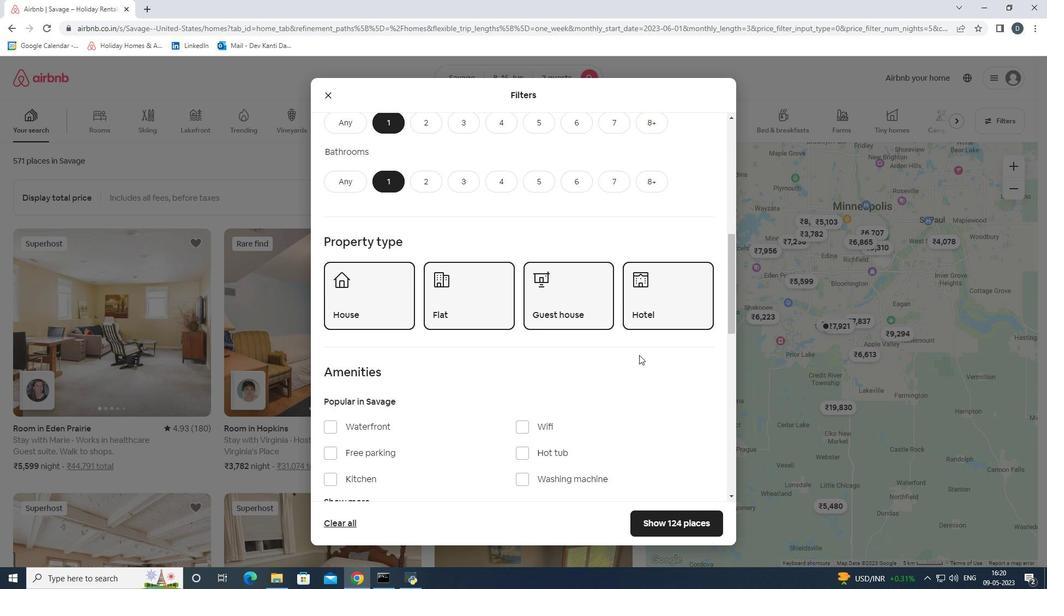 
Action: Mouse scrolled (639, 354) with delta (0, 0)
Screenshot: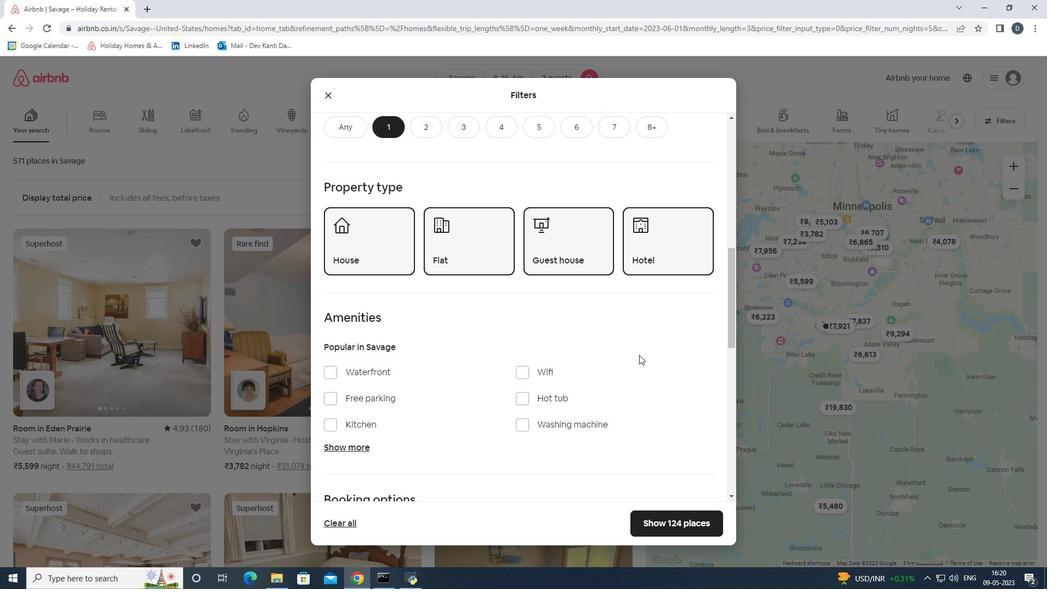 
Action: Mouse moved to (527, 318)
Screenshot: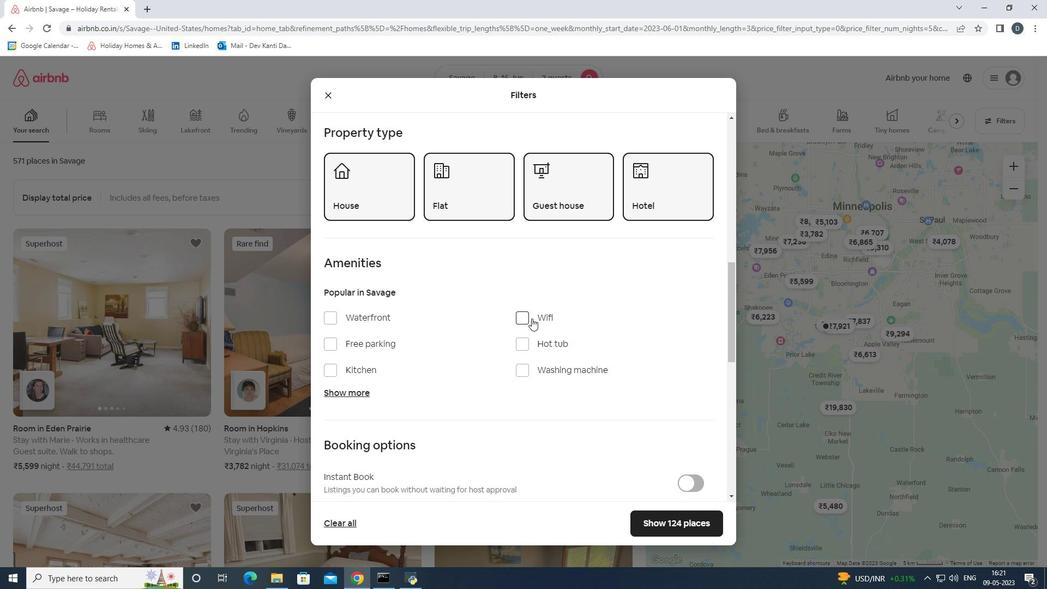 
Action: Mouse pressed left at (527, 318)
Screenshot: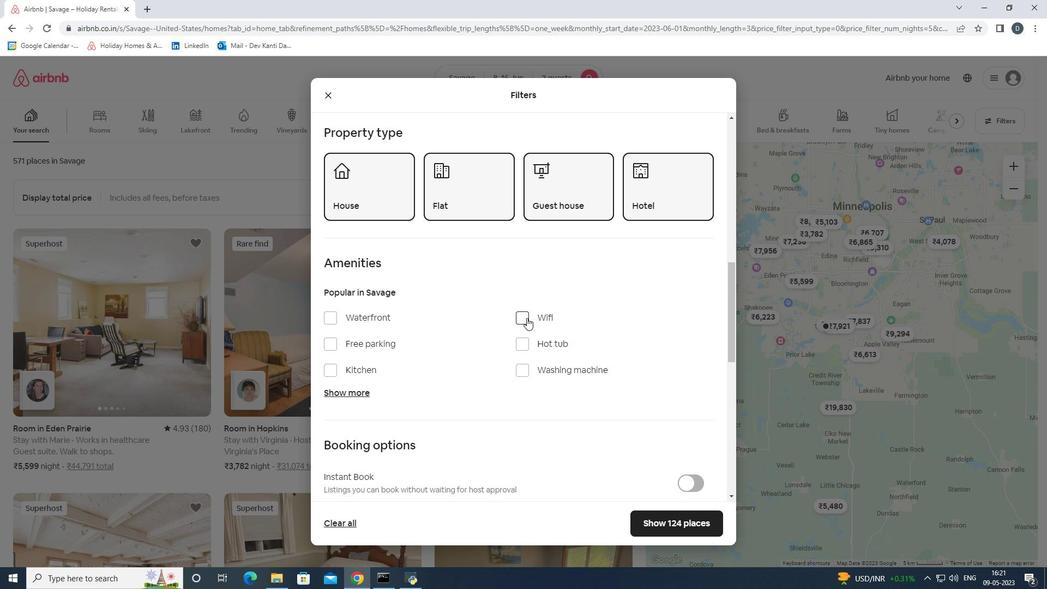 
Action: Mouse scrolled (527, 317) with delta (0, 0)
Screenshot: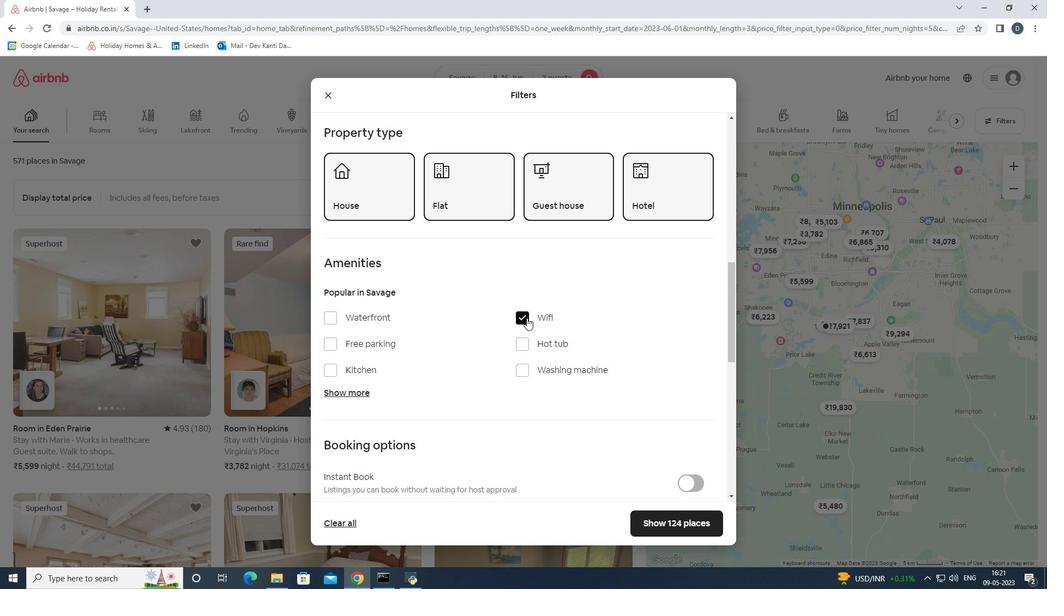 
Action: Mouse scrolled (527, 317) with delta (0, 0)
Screenshot: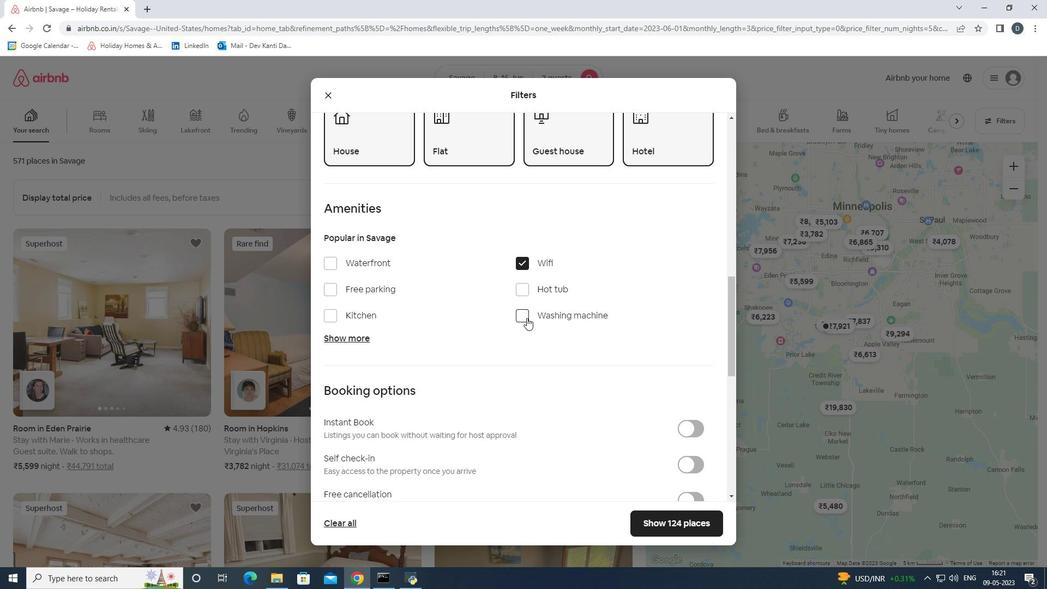 
Action: Mouse scrolled (527, 317) with delta (0, 0)
Screenshot: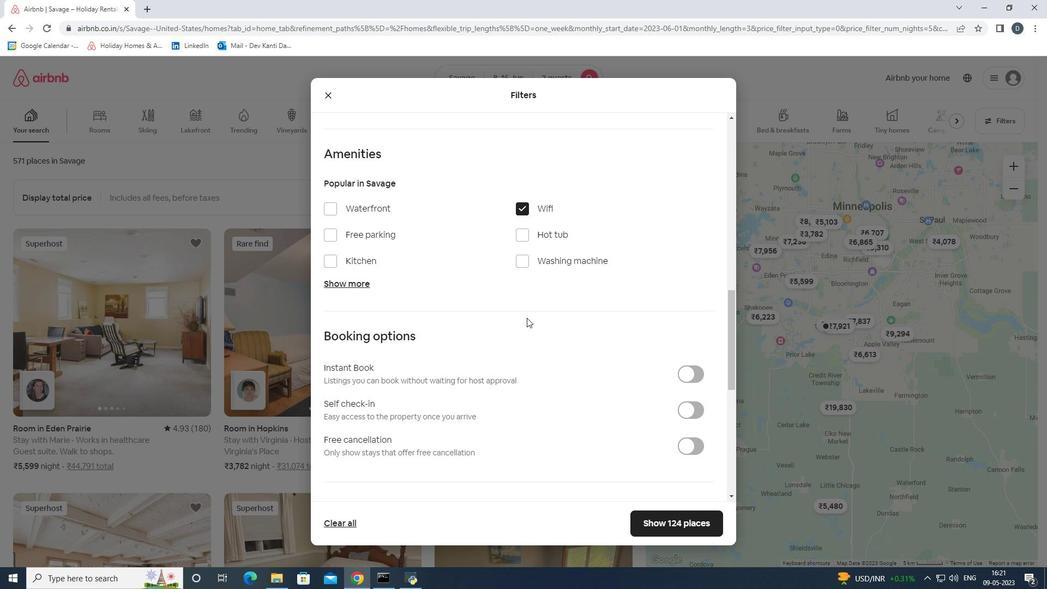 
Action: Mouse moved to (684, 358)
Screenshot: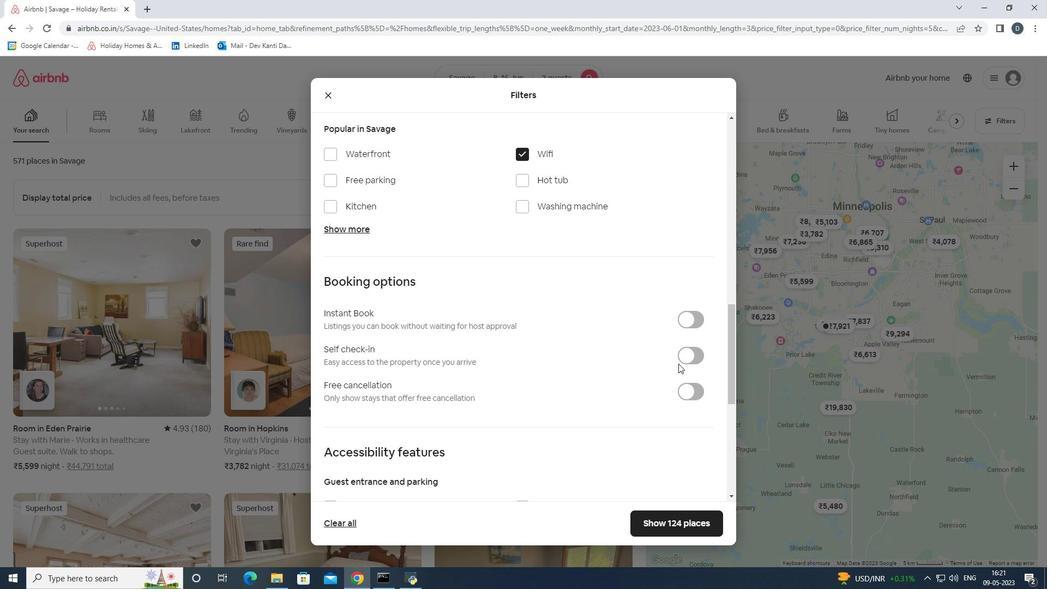 
Action: Mouse pressed left at (684, 358)
Screenshot: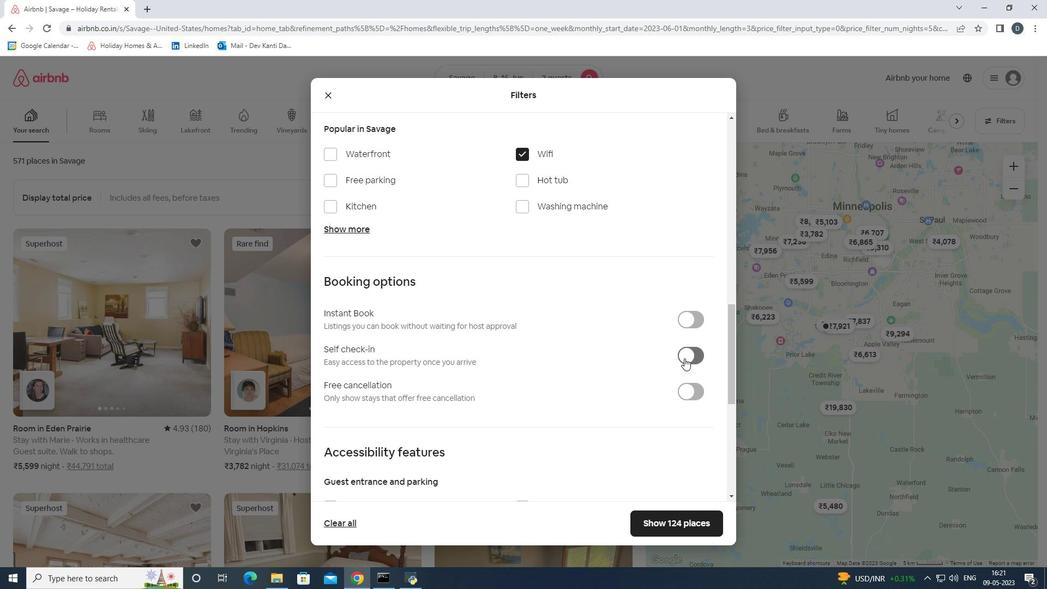 
Action: Mouse moved to (685, 357)
Screenshot: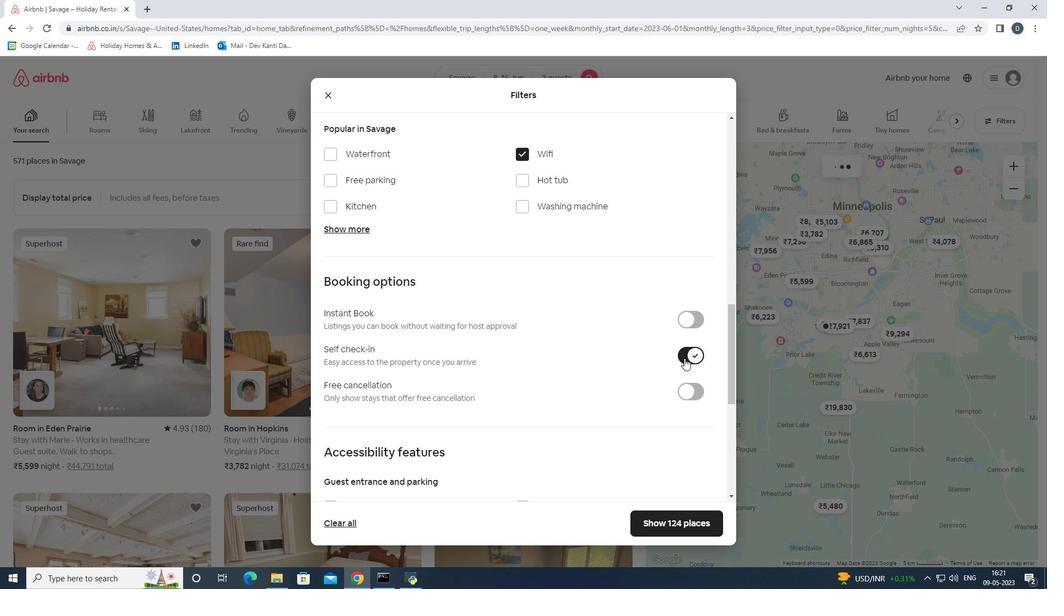
Action: Mouse scrolled (685, 357) with delta (0, 0)
Screenshot: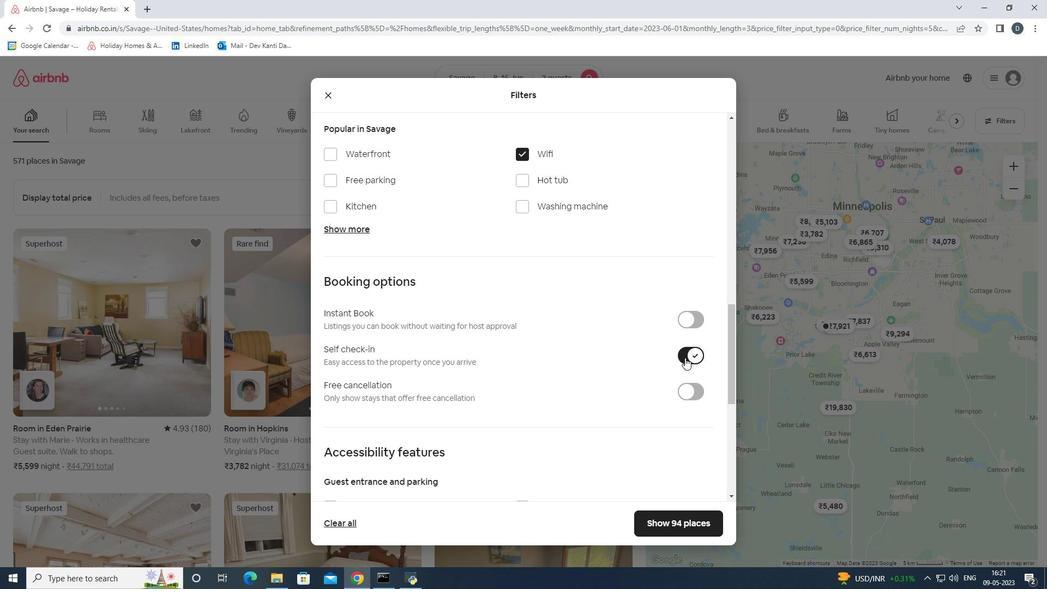 
Action: Mouse moved to (682, 357)
Screenshot: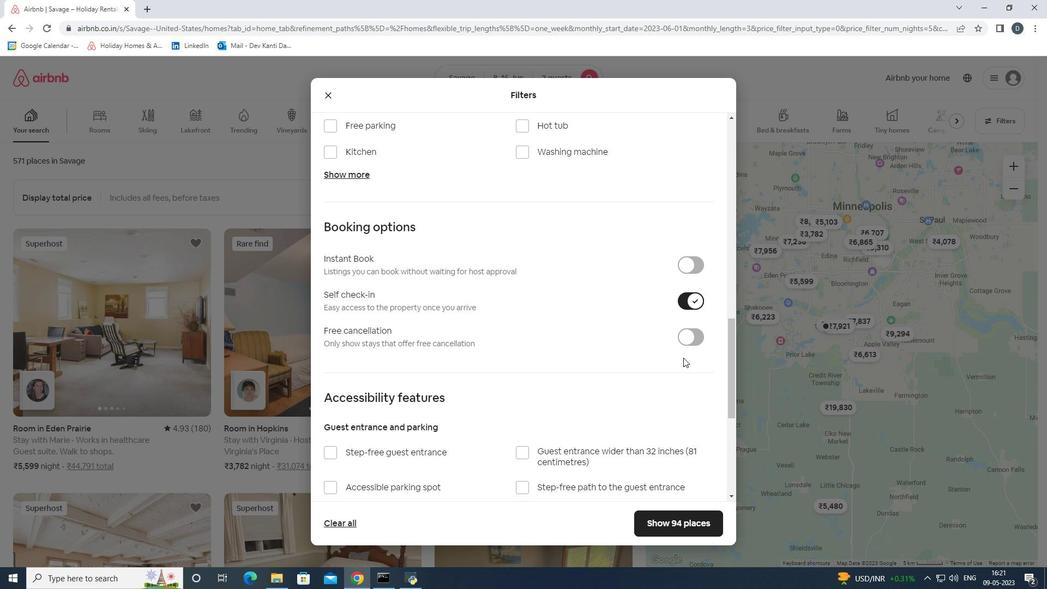 
Action: Mouse scrolled (682, 357) with delta (0, 0)
Screenshot: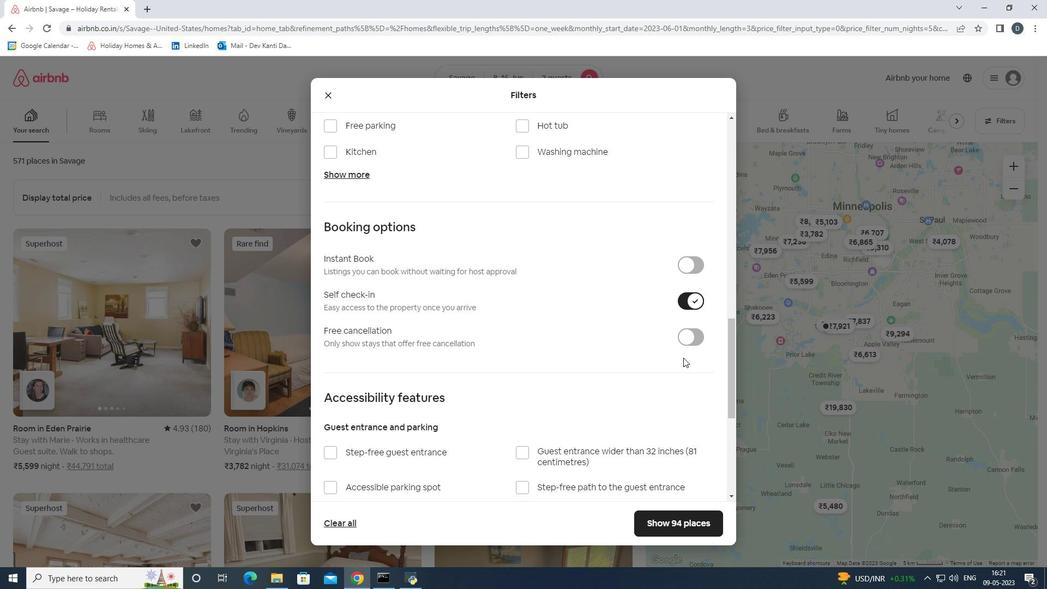 
Action: Mouse scrolled (682, 357) with delta (0, 0)
Screenshot: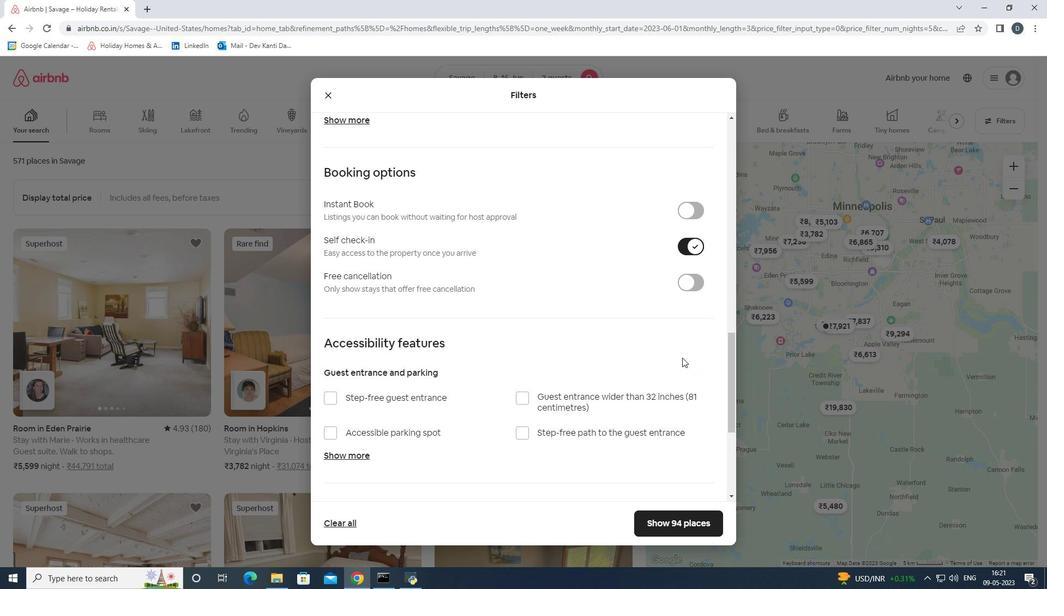 
Action: Mouse scrolled (682, 357) with delta (0, 0)
Screenshot: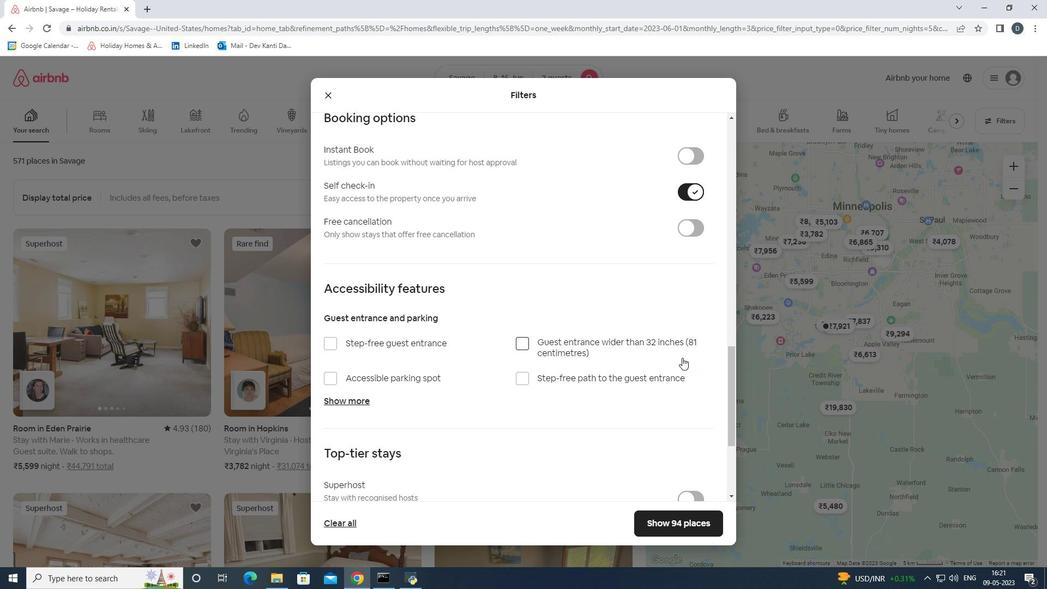 
Action: Mouse scrolled (682, 357) with delta (0, 0)
Screenshot: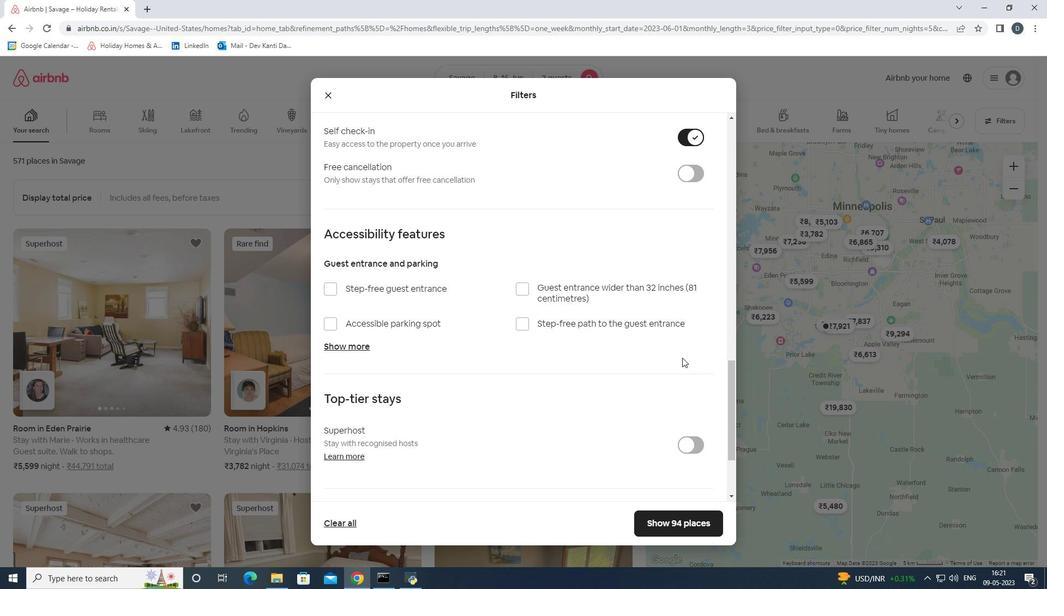 
Action: Mouse scrolled (682, 357) with delta (0, 0)
Screenshot: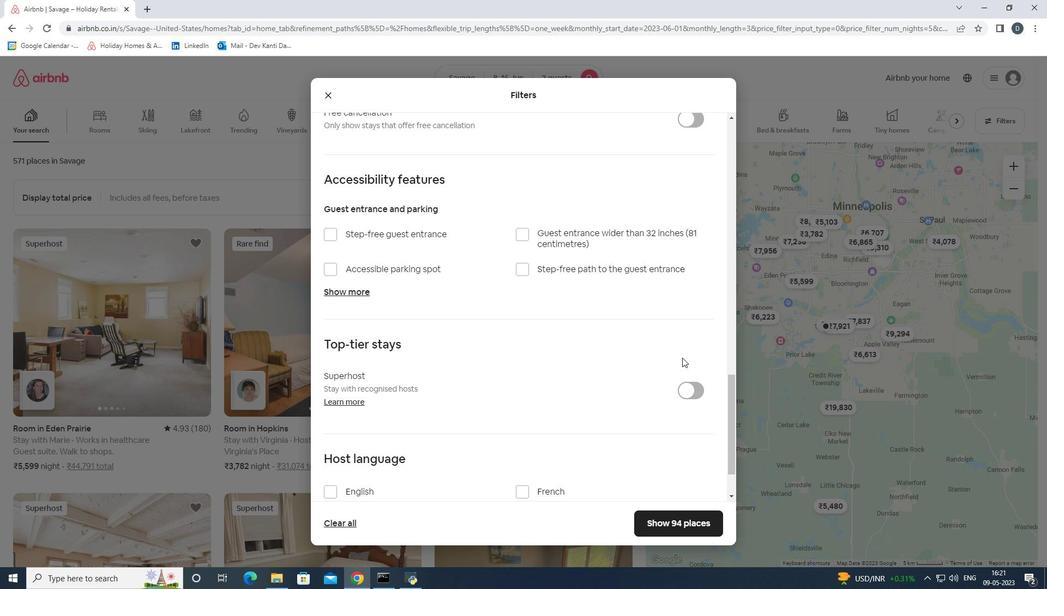 
Action: Mouse scrolled (682, 357) with delta (0, 0)
Screenshot: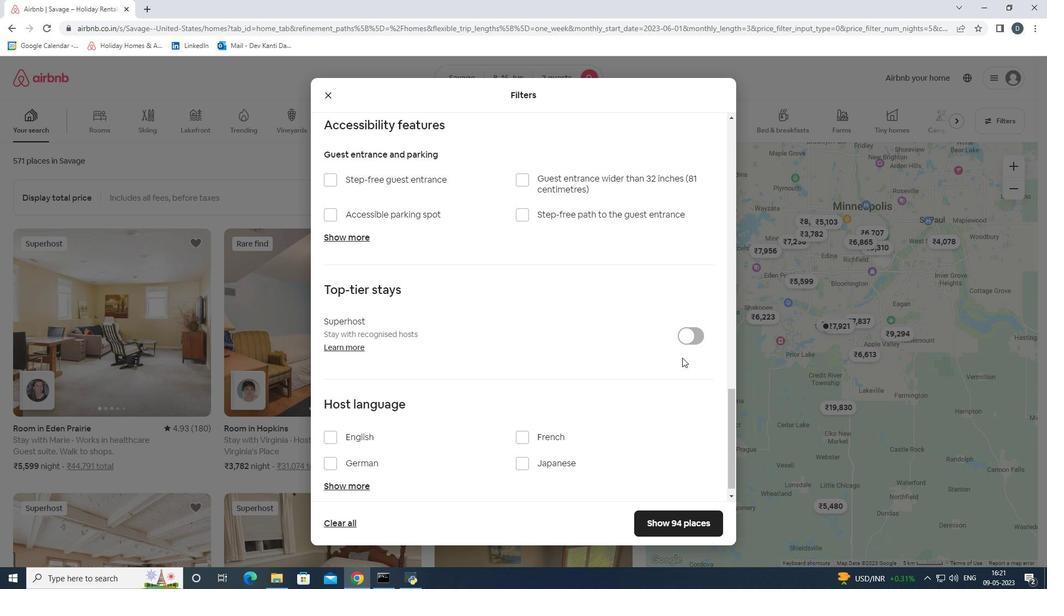 
Action: Mouse moved to (335, 423)
Screenshot: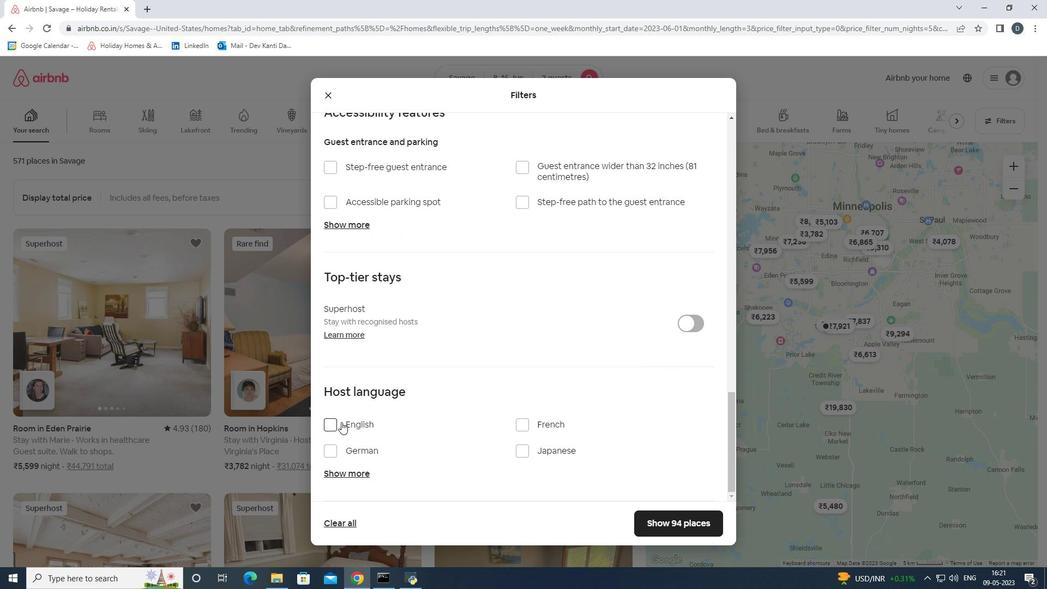 
Action: Mouse pressed left at (335, 423)
Screenshot: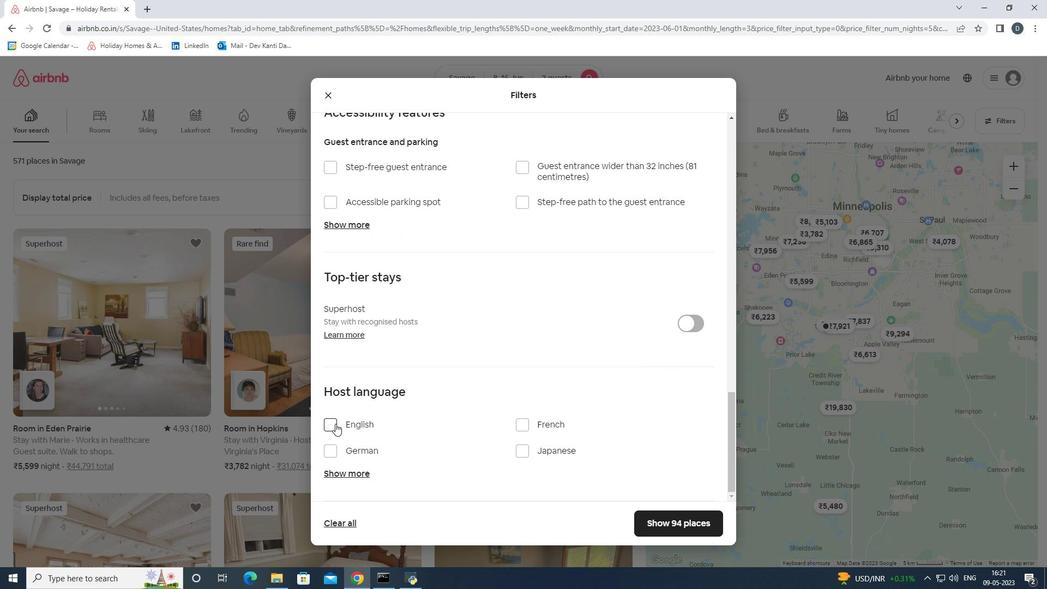 
Action: Mouse moved to (650, 514)
Screenshot: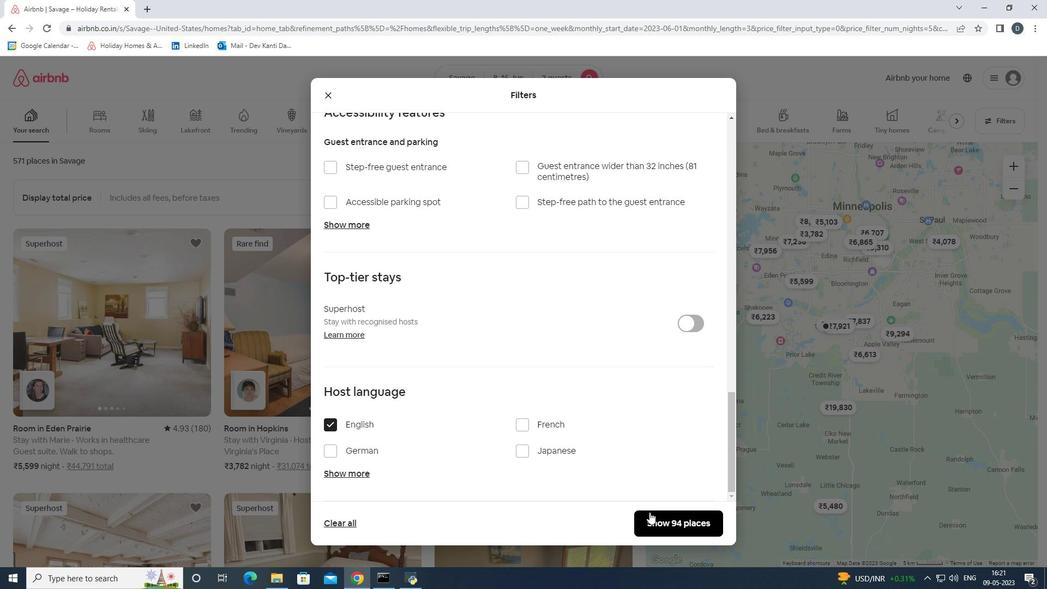 
Action: Mouse pressed left at (650, 514)
Screenshot: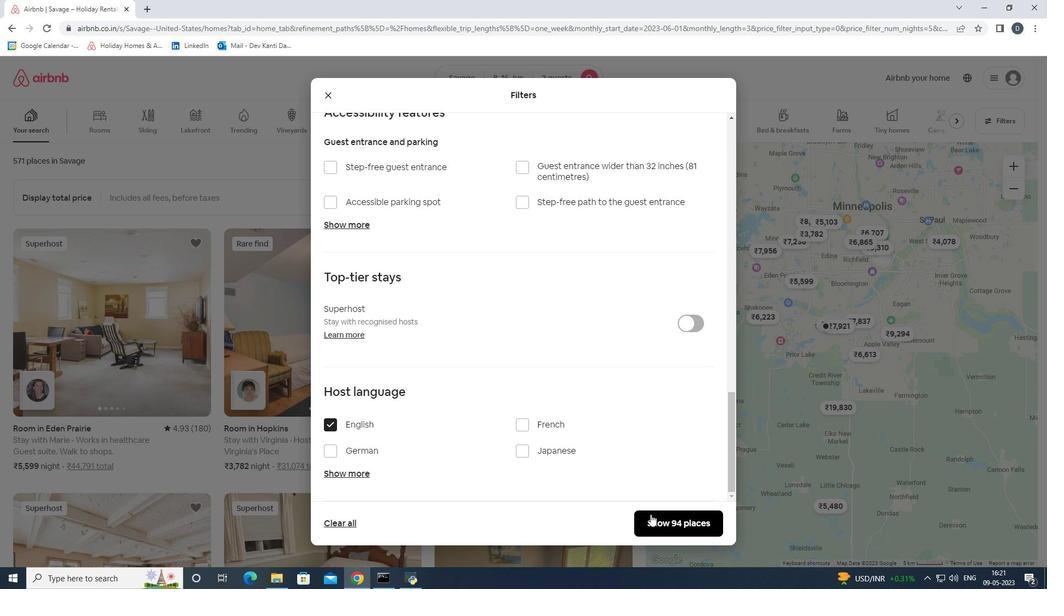 
Action: Mouse moved to (632, 520)
Screenshot: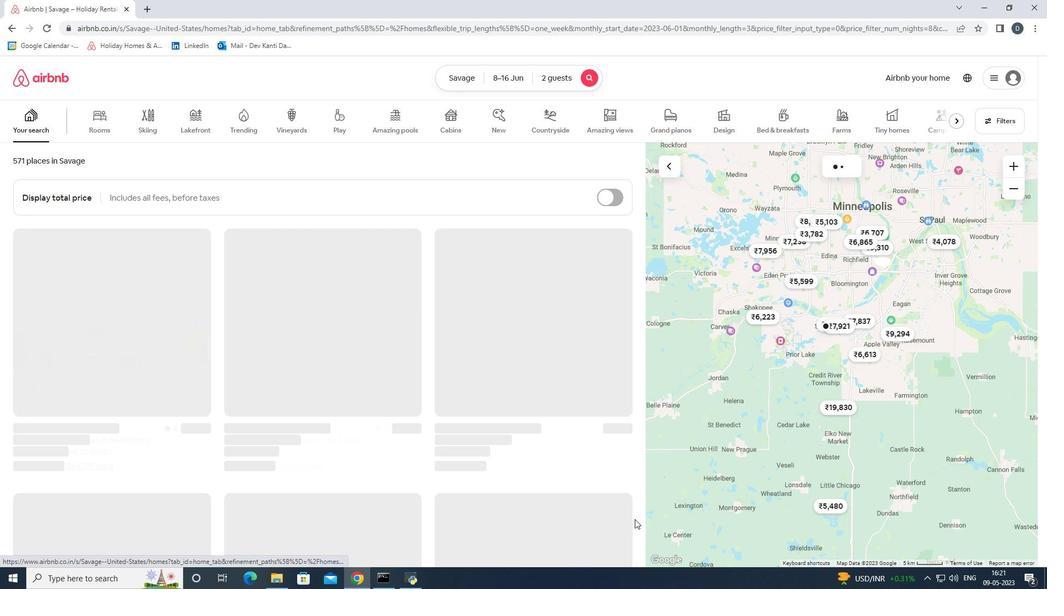 
